 Task: Search one way flight ticket for 5 adults, 2 children, 1 infant in seat and 1 infant on lap in economy from Binghamton: Greater Binghamton Airport (edwin A. Link Field) to Rockford: Chicago Rockford International Airport(was Northwest Chicagoland Regional Airport At Rockford) on 5-1-2023. Choice of flights is Alaska. Number of bags: 1 carry on bag. Price is upto 78000. Outbound departure time preference is 7:30.
Action: Mouse moved to (201, 213)
Screenshot: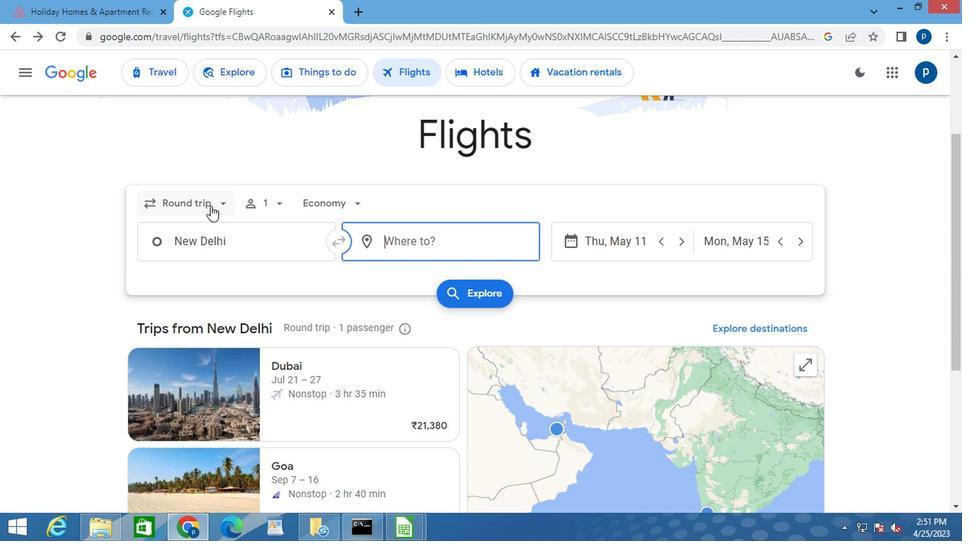 
Action: Mouse pressed left at (201, 213)
Screenshot: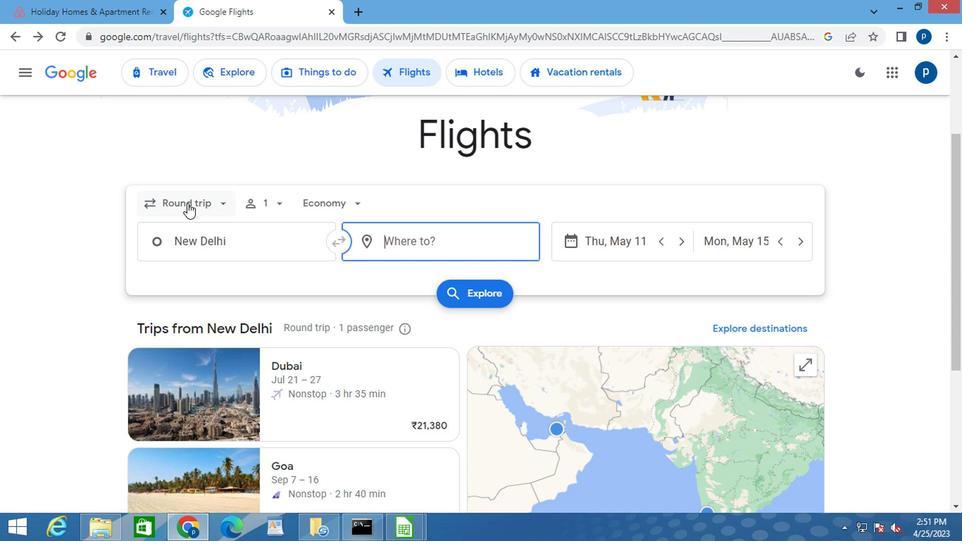 
Action: Mouse moved to (206, 257)
Screenshot: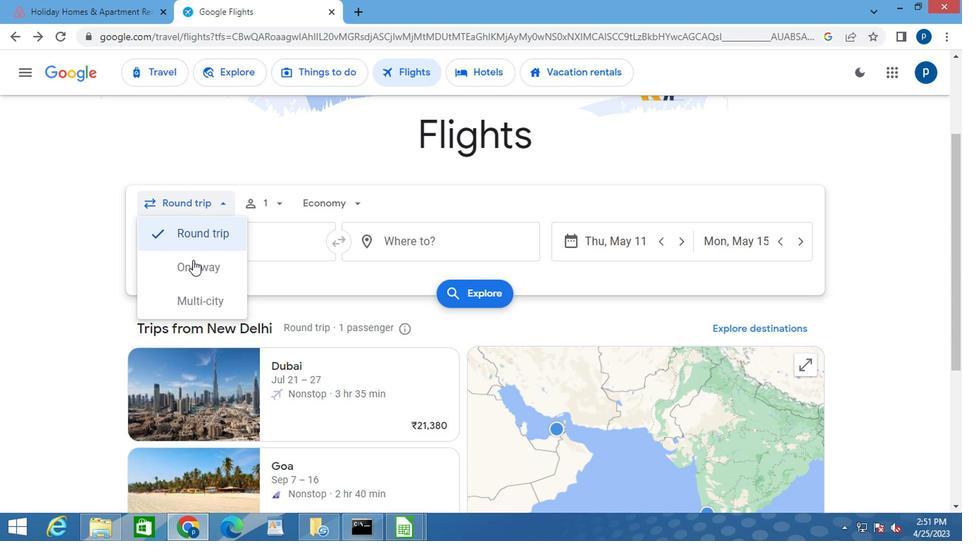 
Action: Mouse pressed left at (206, 257)
Screenshot: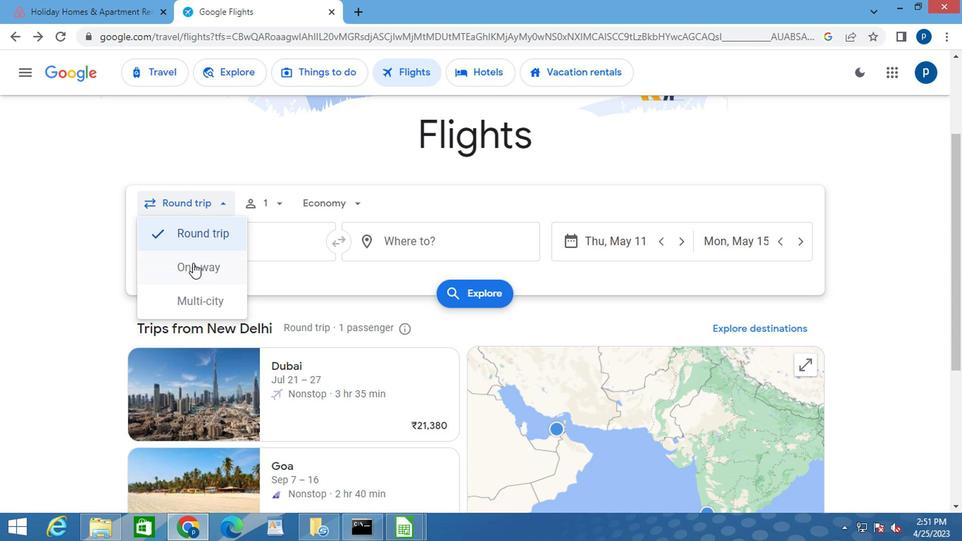 
Action: Mouse moved to (255, 215)
Screenshot: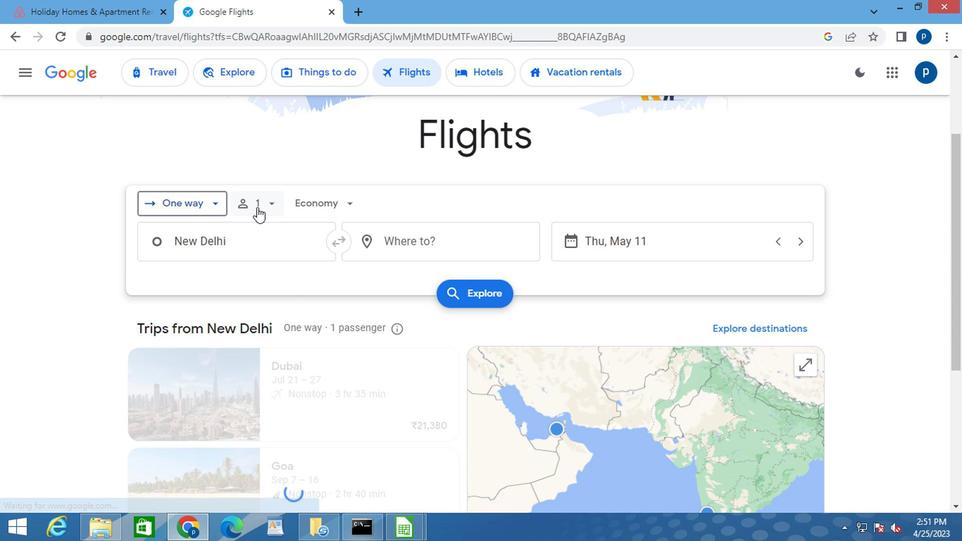 
Action: Mouse pressed left at (255, 215)
Screenshot: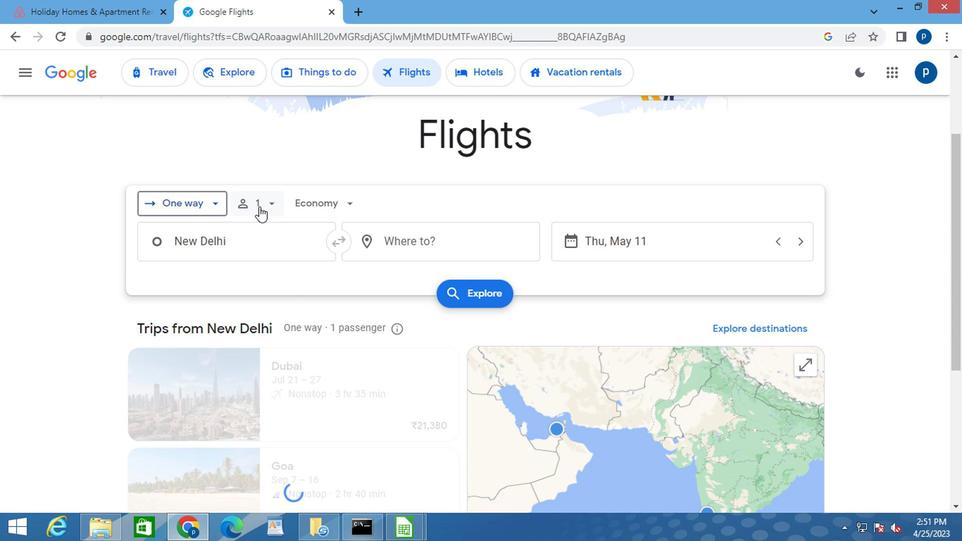 
Action: Mouse moved to (339, 242)
Screenshot: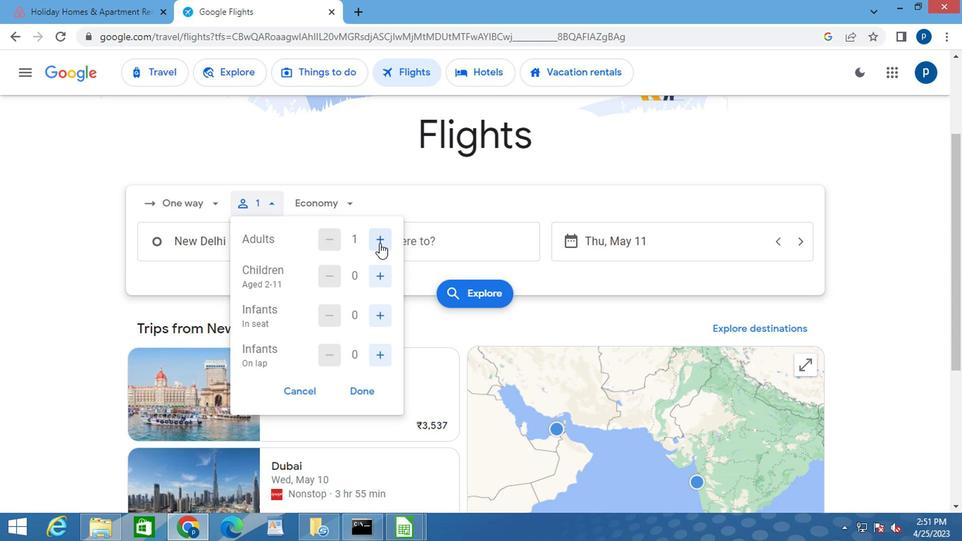 
Action: Mouse pressed left at (339, 242)
Screenshot: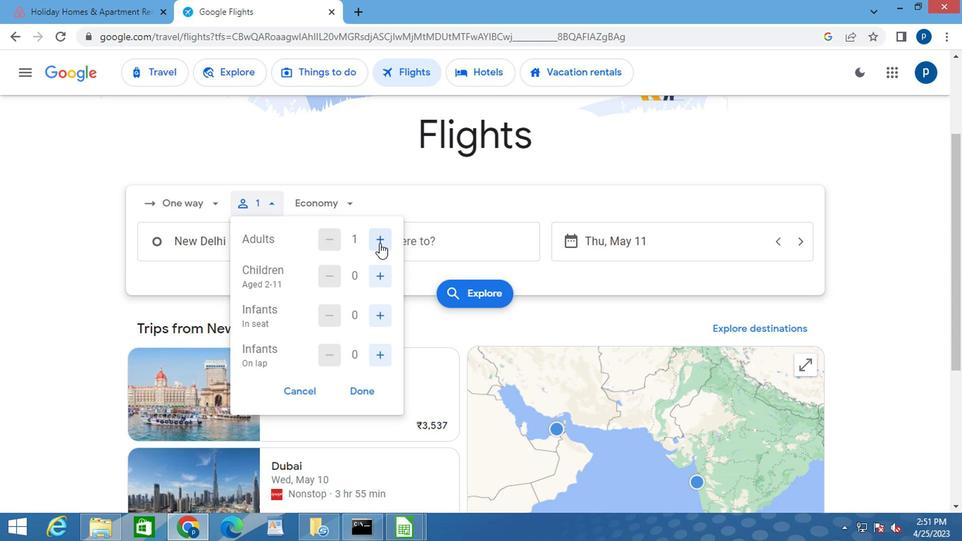 
Action: Mouse moved to (339, 242)
Screenshot: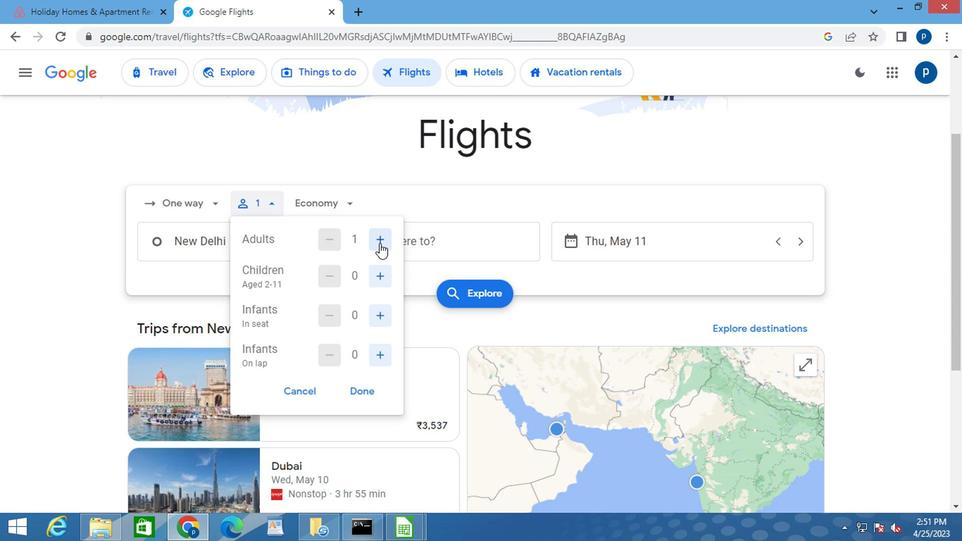 
Action: Mouse pressed left at (339, 242)
Screenshot: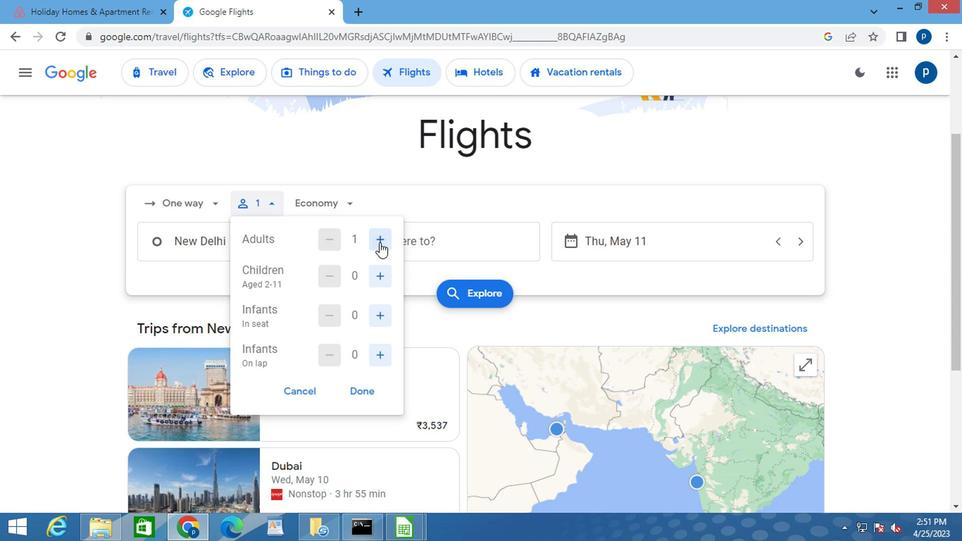 
Action: Mouse pressed left at (339, 242)
Screenshot: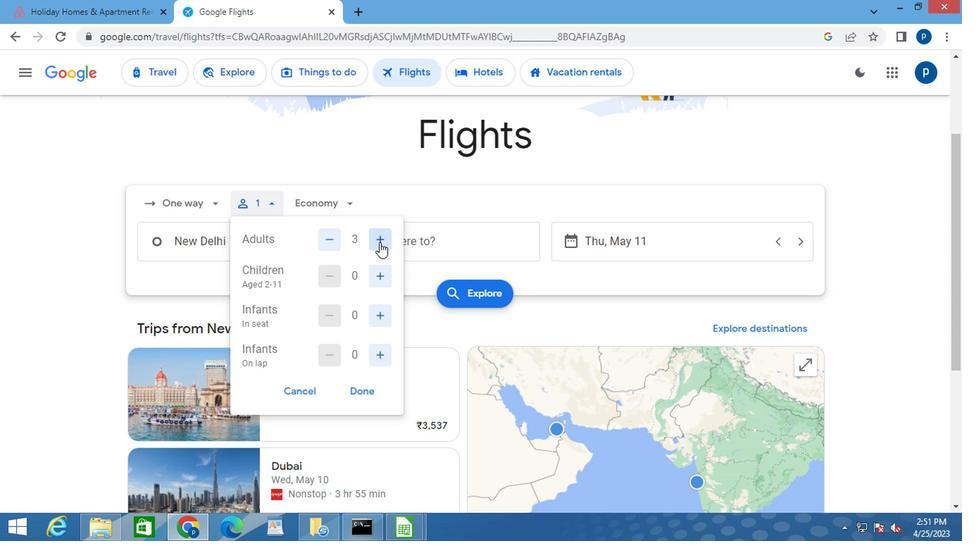 
Action: Mouse pressed left at (339, 242)
Screenshot: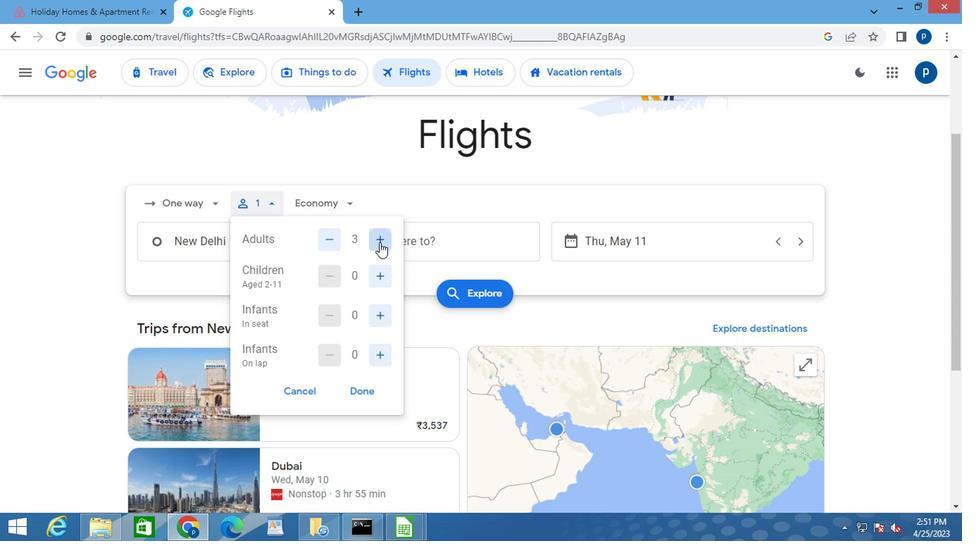 
Action: Mouse moved to (342, 263)
Screenshot: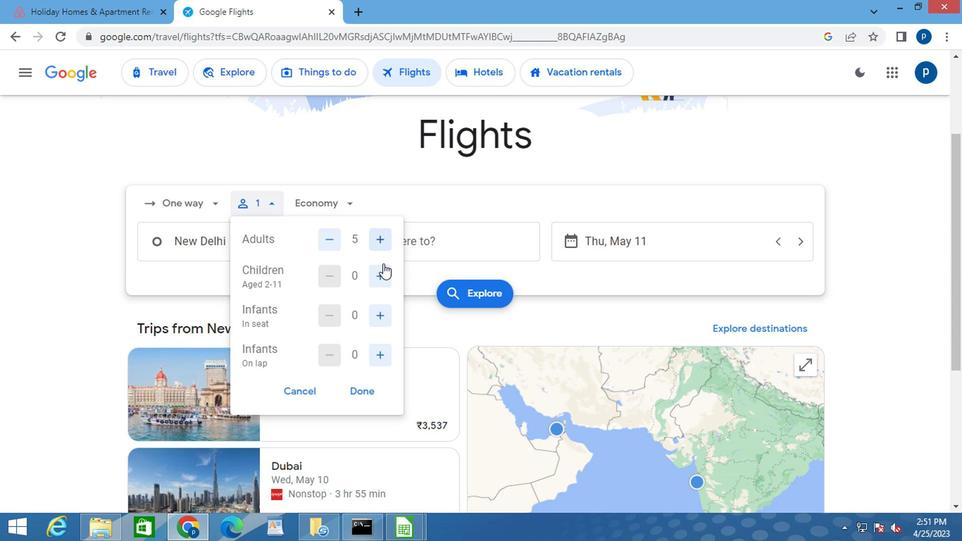 
Action: Mouse pressed left at (342, 263)
Screenshot: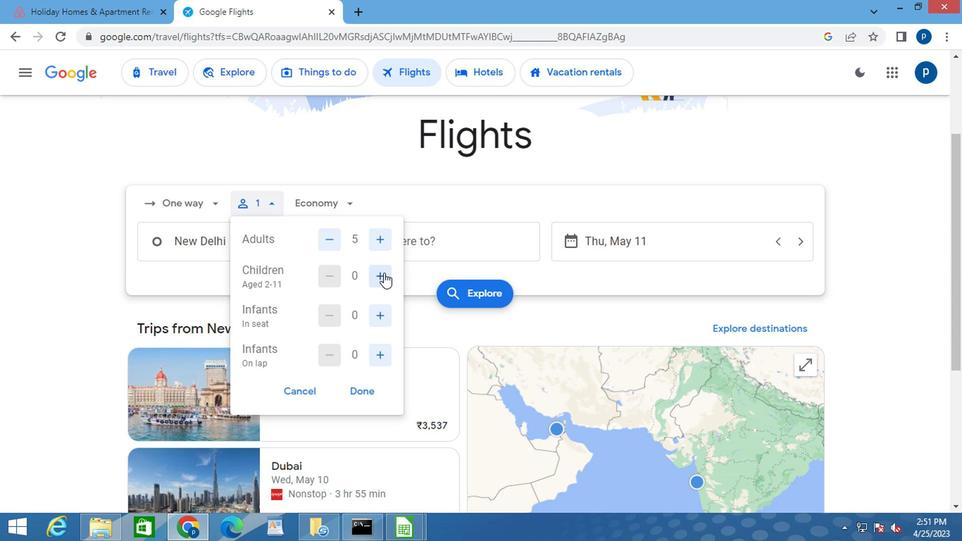 
Action: Mouse pressed left at (342, 263)
Screenshot: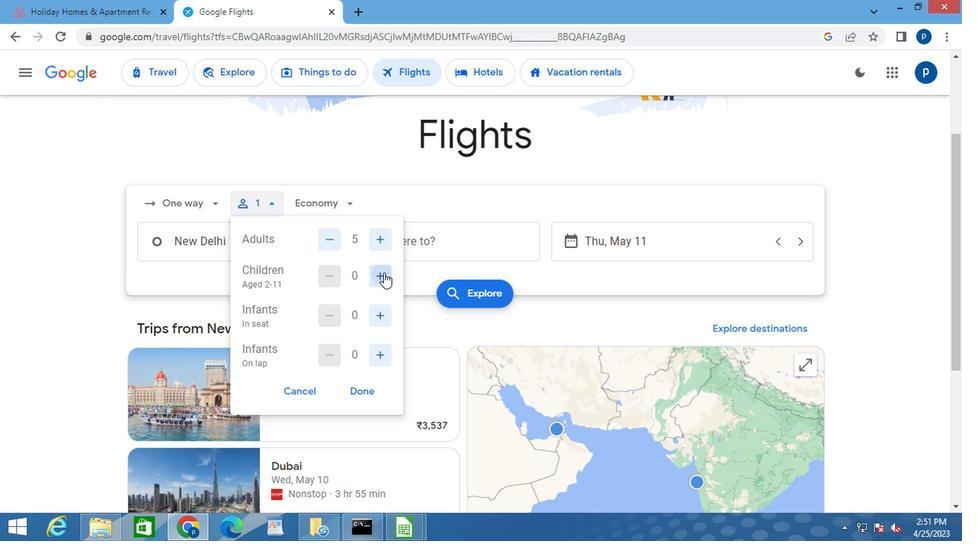 
Action: Mouse moved to (338, 289)
Screenshot: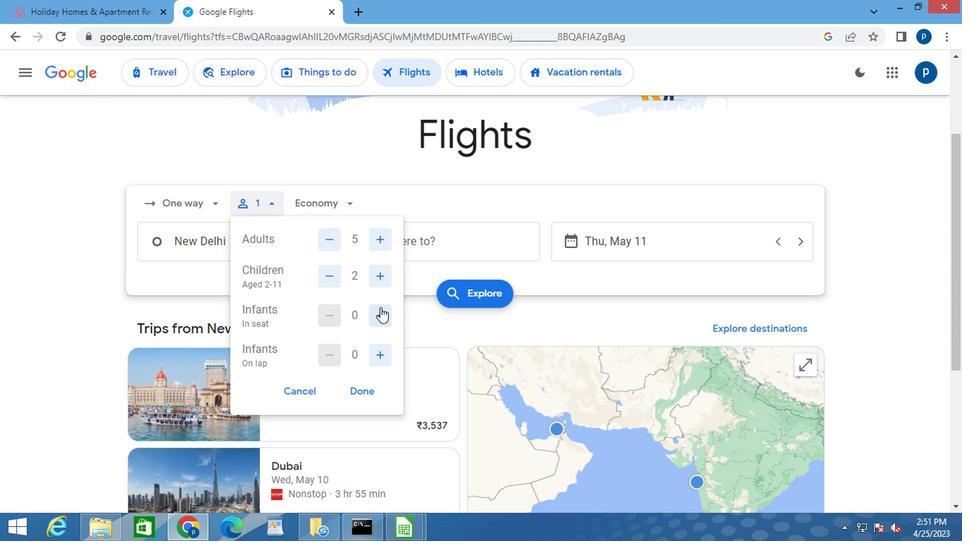 
Action: Mouse pressed left at (338, 289)
Screenshot: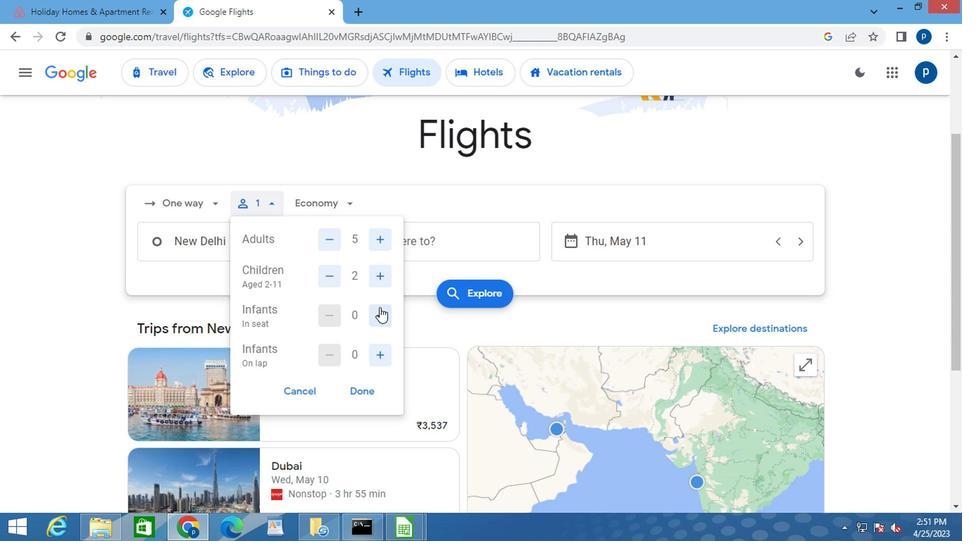 
Action: Mouse moved to (343, 319)
Screenshot: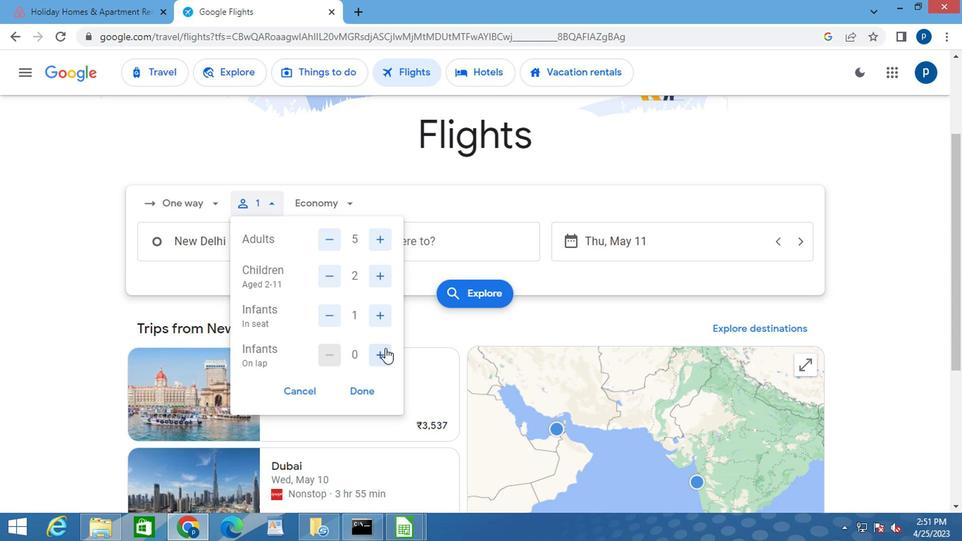 
Action: Mouse pressed left at (343, 319)
Screenshot: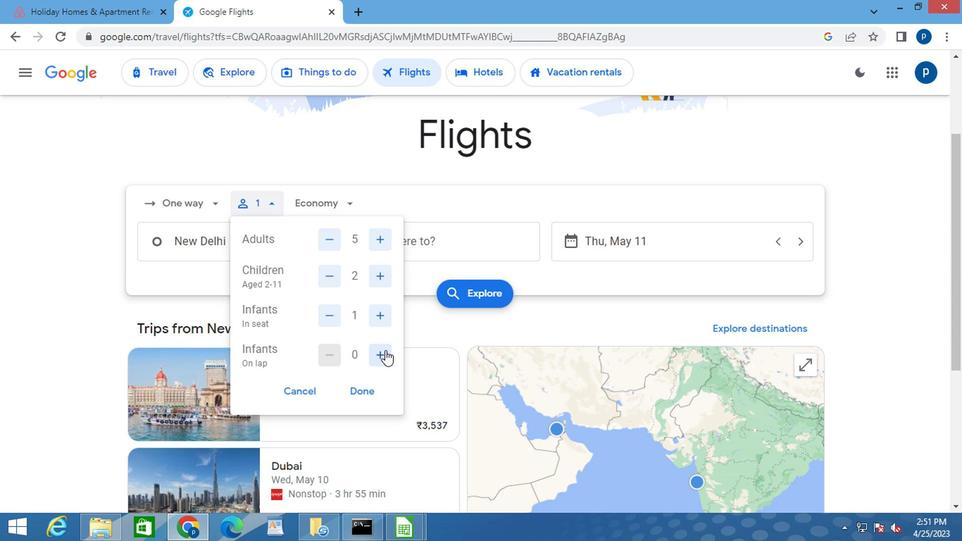 
Action: Mouse moved to (328, 349)
Screenshot: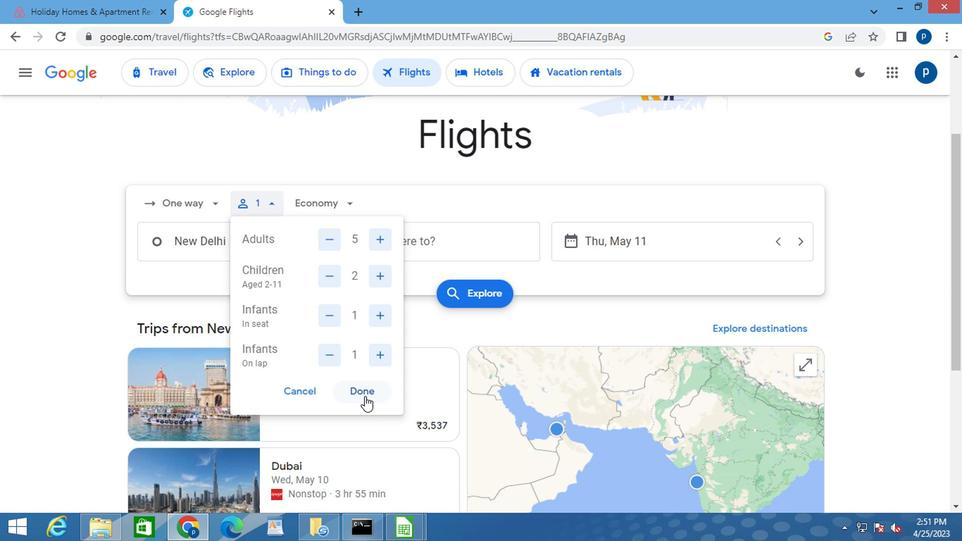 
Action: Mouse pressed left at (328, 349)
Screenshot: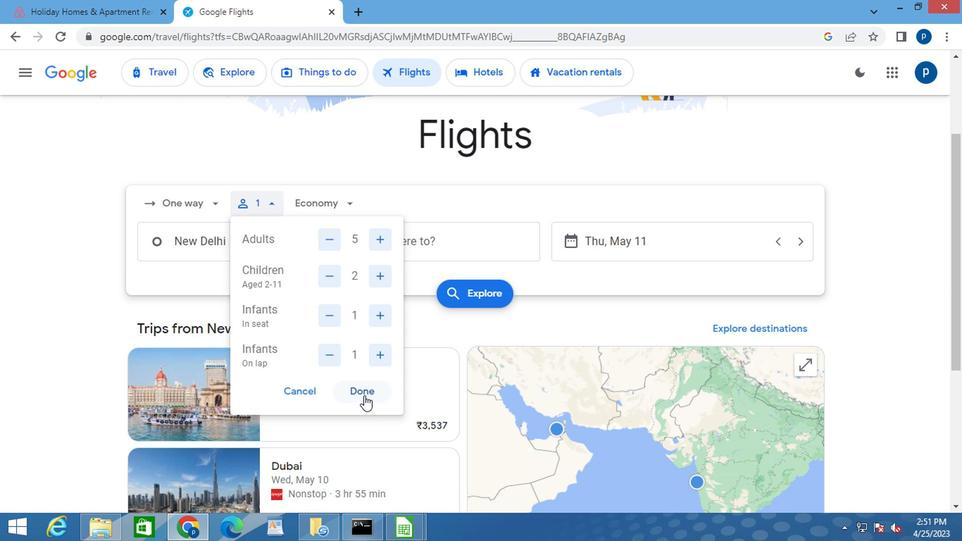 
Action: Mouse moved to (304, 214)
Screenshot: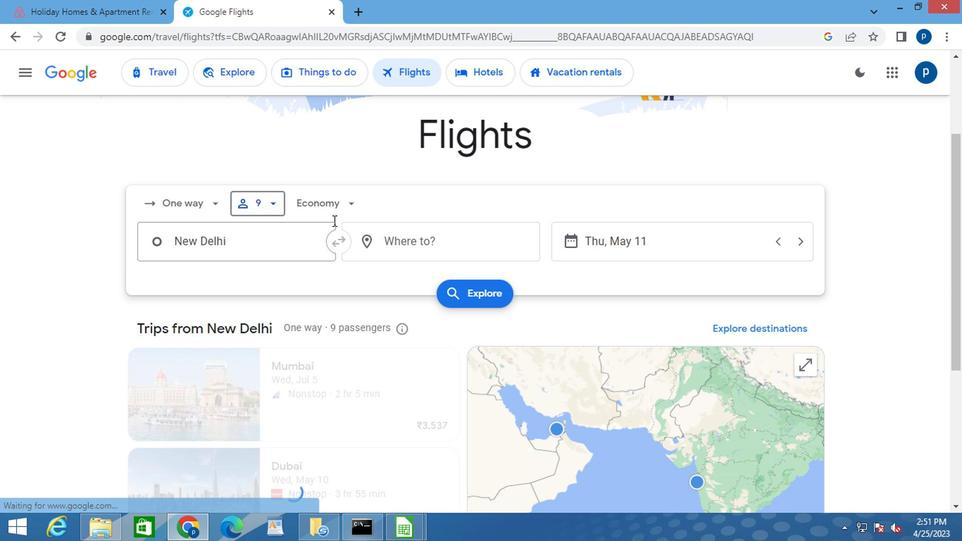 
Action: Mouse pressed left at (304, 214)
Screenshot: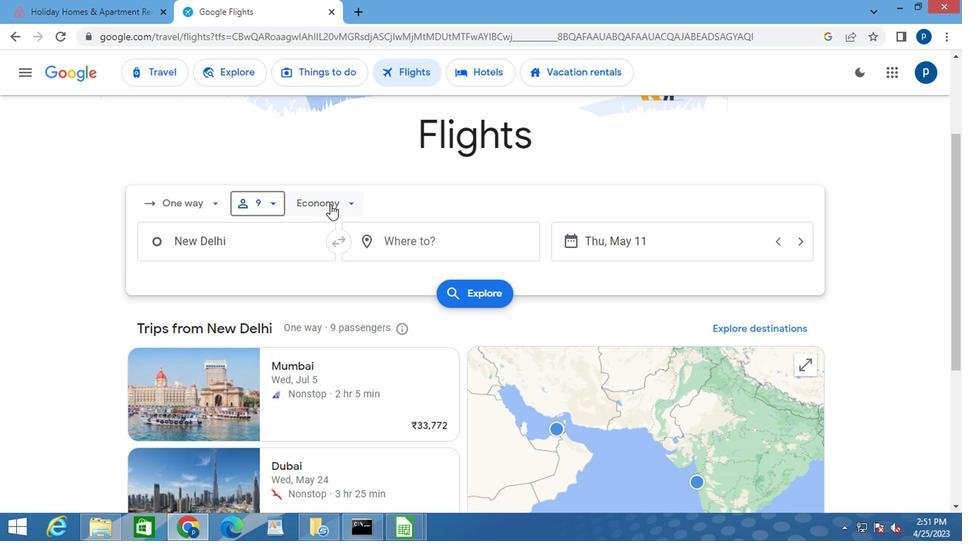 
Action: Mouse moved to (313, 236)
Screenshot: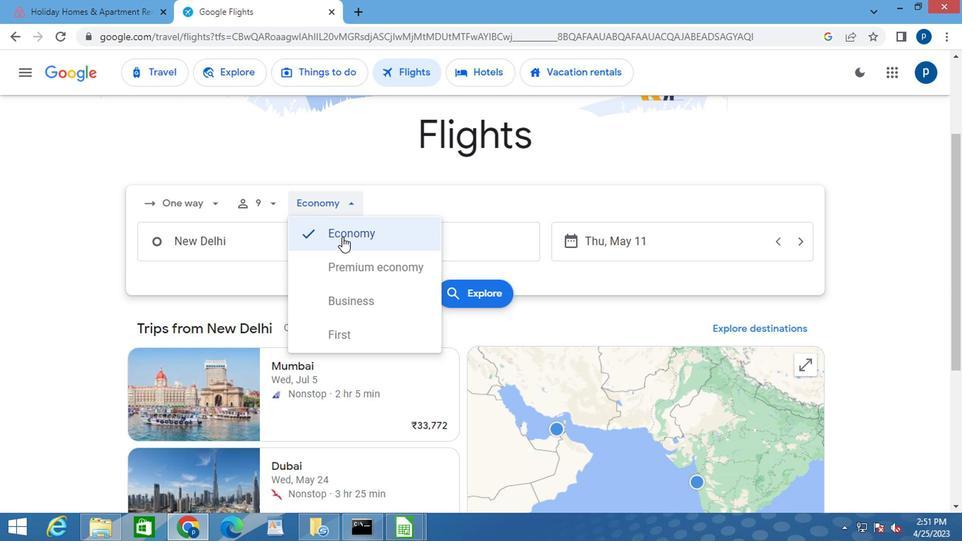 
Action: Mouse pressed left at (313, 236)
Screenshot: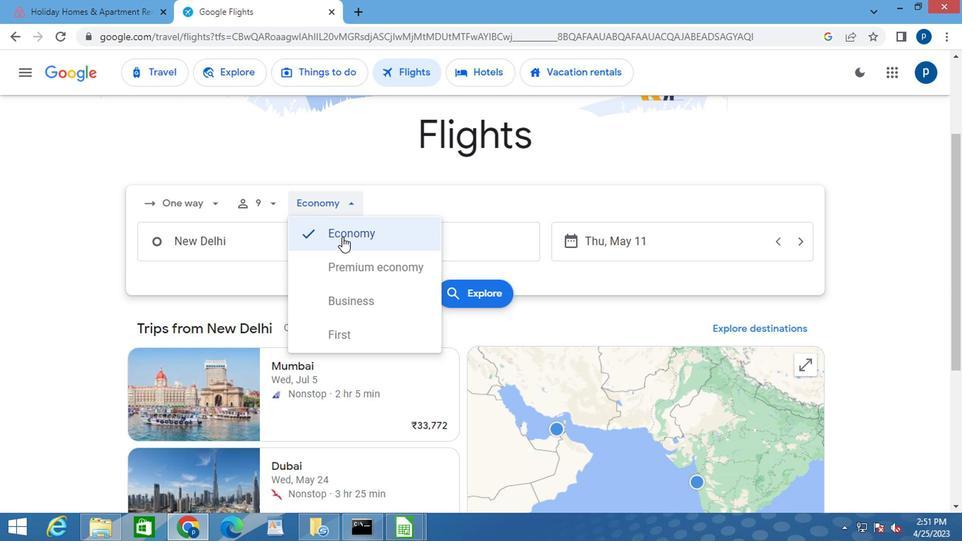 
Action: Mouse moved to (226, 245)
Screenshot: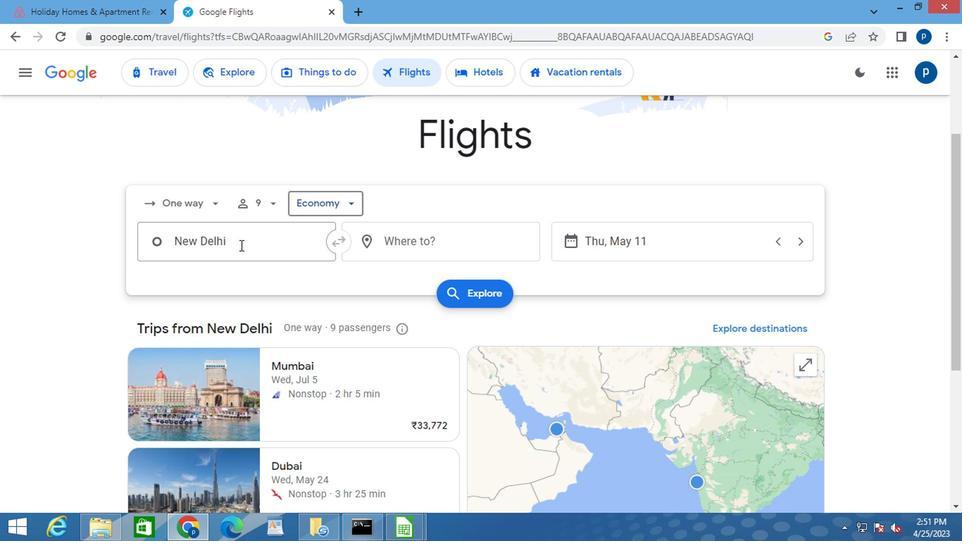 
Action: Mouse pressed left at (226, 245)
Screenshot: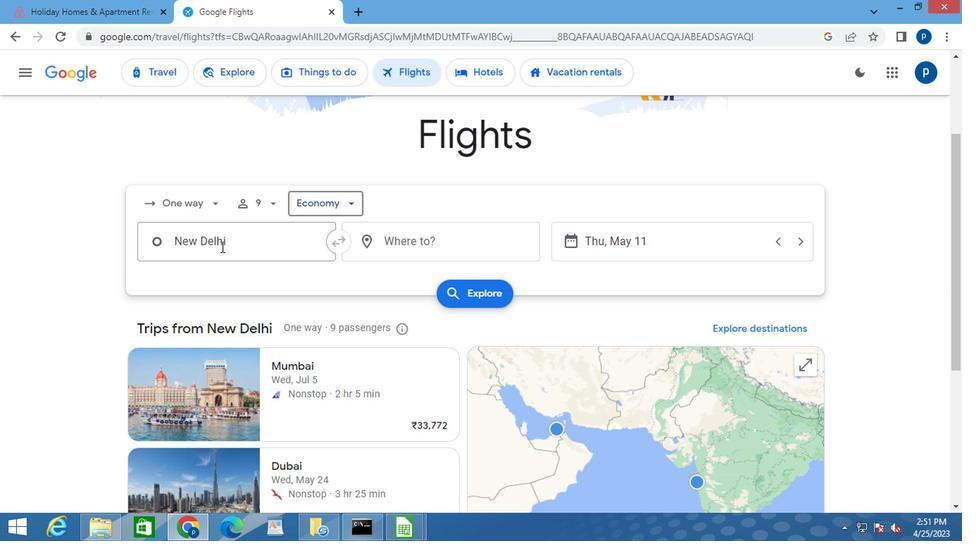 
Action: Mouse pressed left at (226, 245)
Screenshot: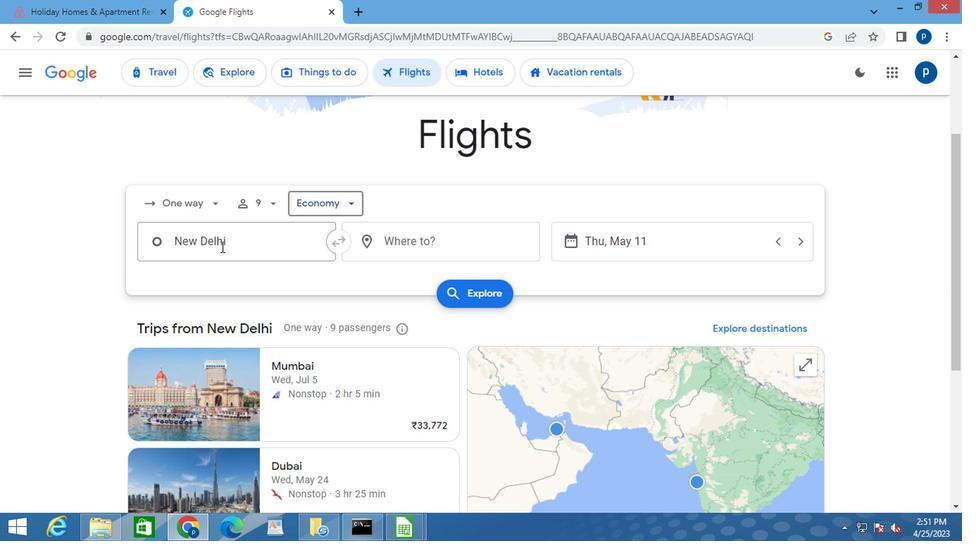 
Action: Key pressed <Key.delete>g<Key.caps_lock>reater<Key.space><Key.caps_lock>b<Key.caps_lock>ingh
Screenshot: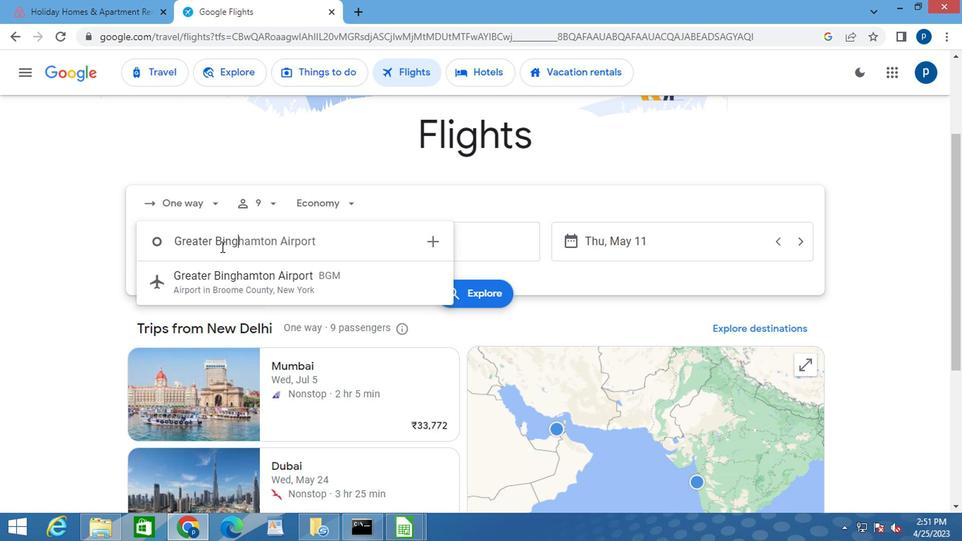
Action: Mouse moved to (277, 265)
Screenshot: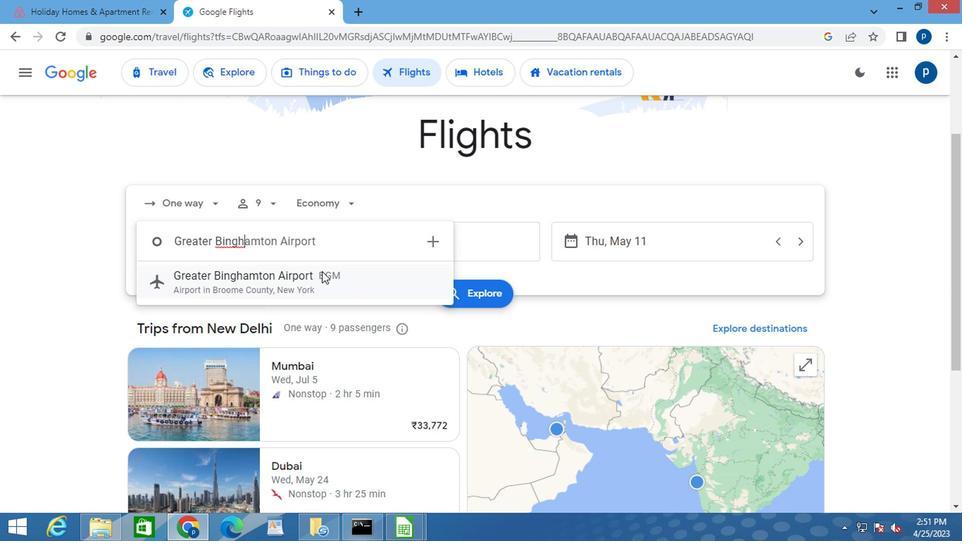 
Action: Mouse pressed left at (277, 265)
Screenshot: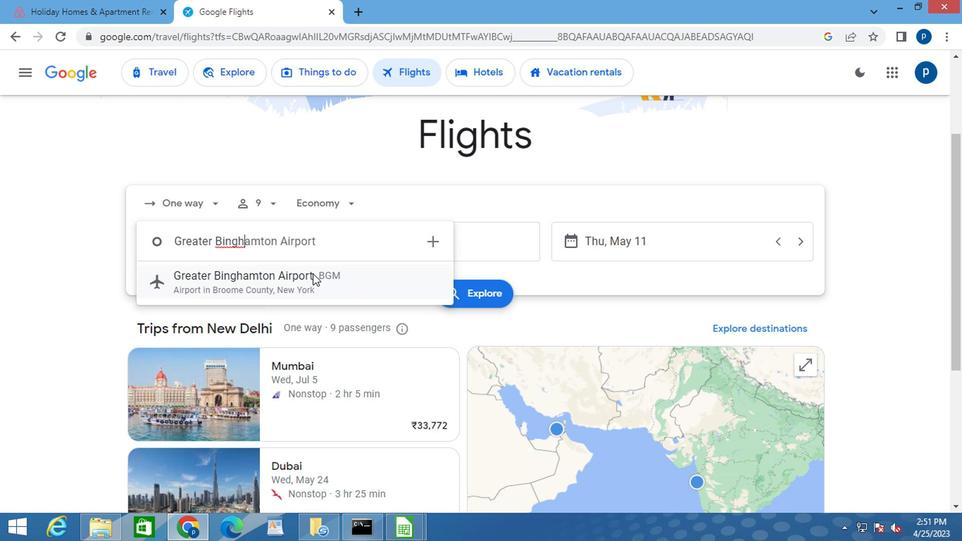 
Action: Mouse moved to (371, 243)
Screenshot: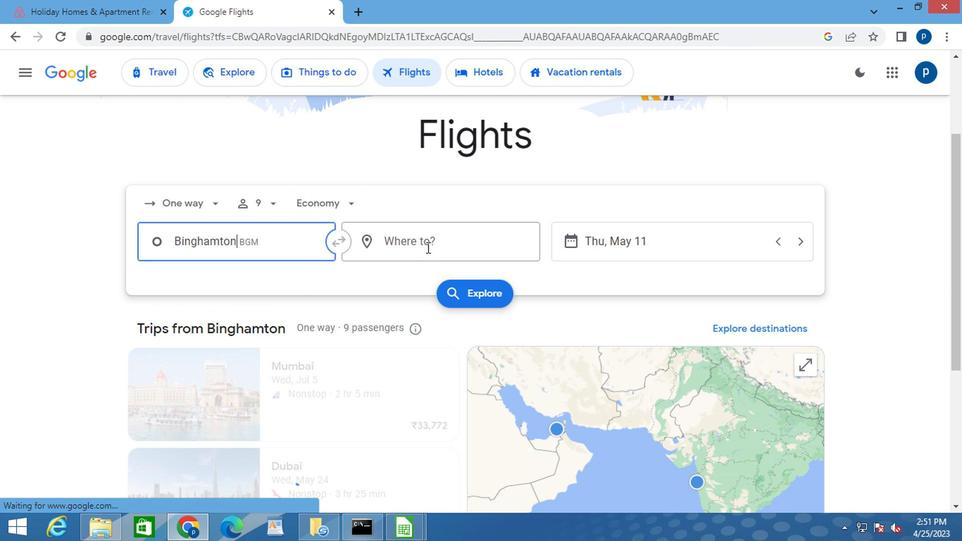
Action: Mouse pressed left at (371, 243)
Screenshot: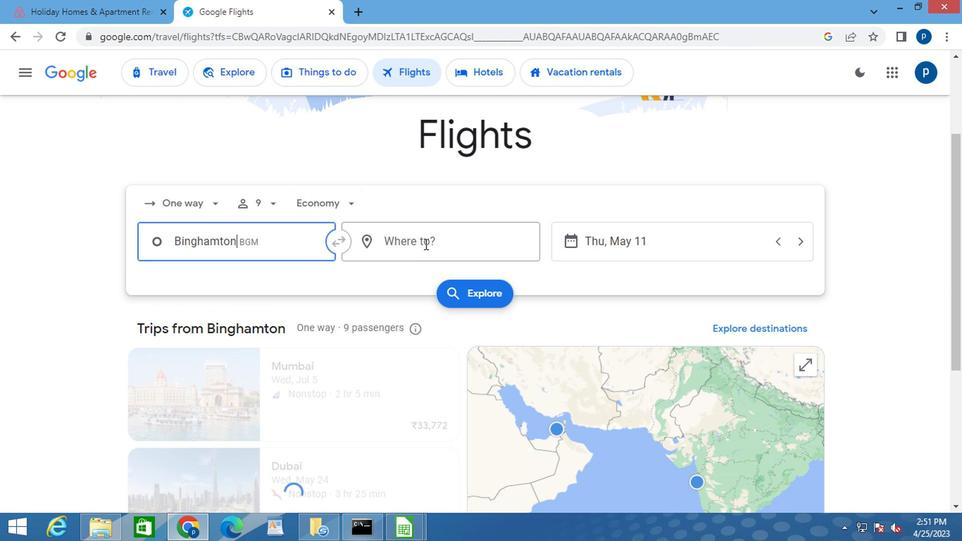
Action: Key pressed <Key.caps_lock>c<Key.caps_lock>hicago
Screenshot: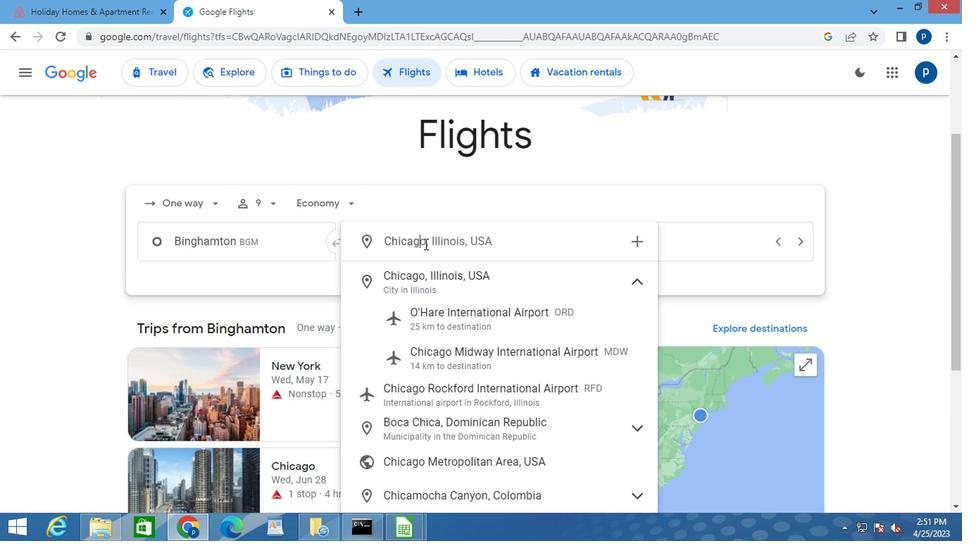 
Action: Mouse moved to (388, 349)
Screenshot: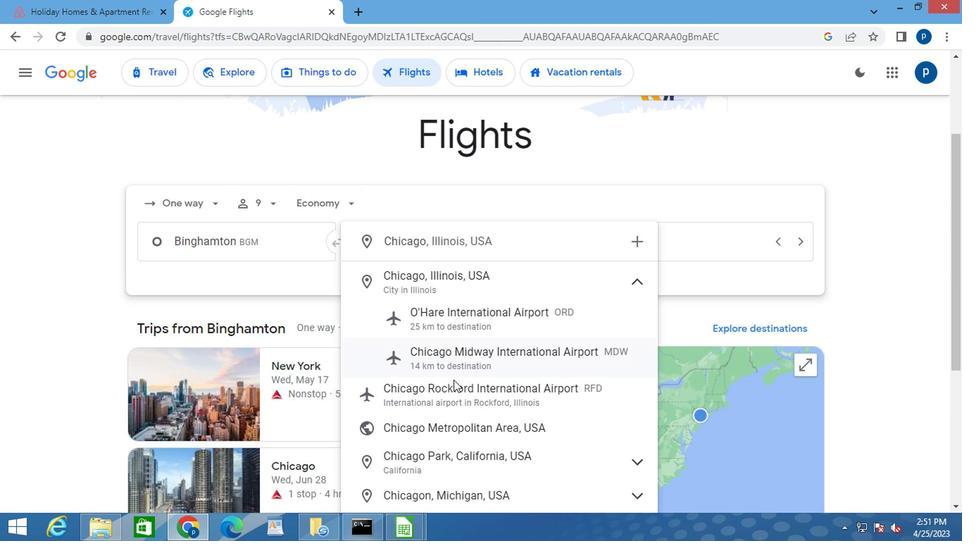 
Action: Mouse pressed left at (388, 349)
Screenshot: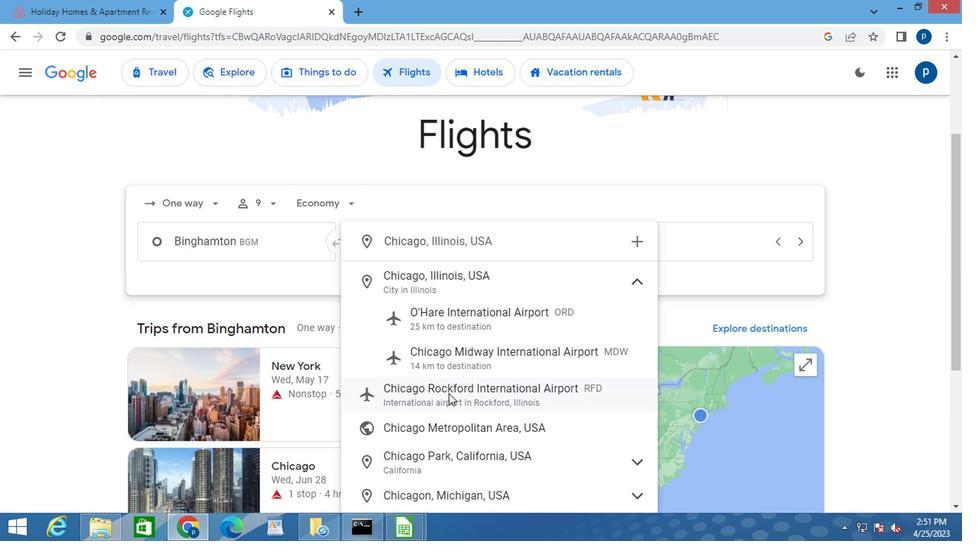 
Action: Mouse moved to (474, 243)
Screenshot: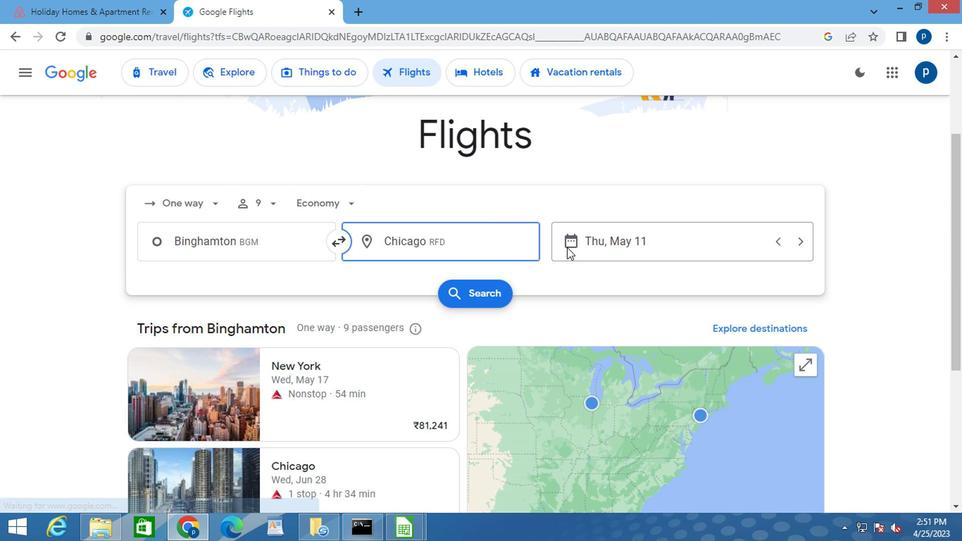 
Action: Mouse pressed left at (474, 243)
Screenshot: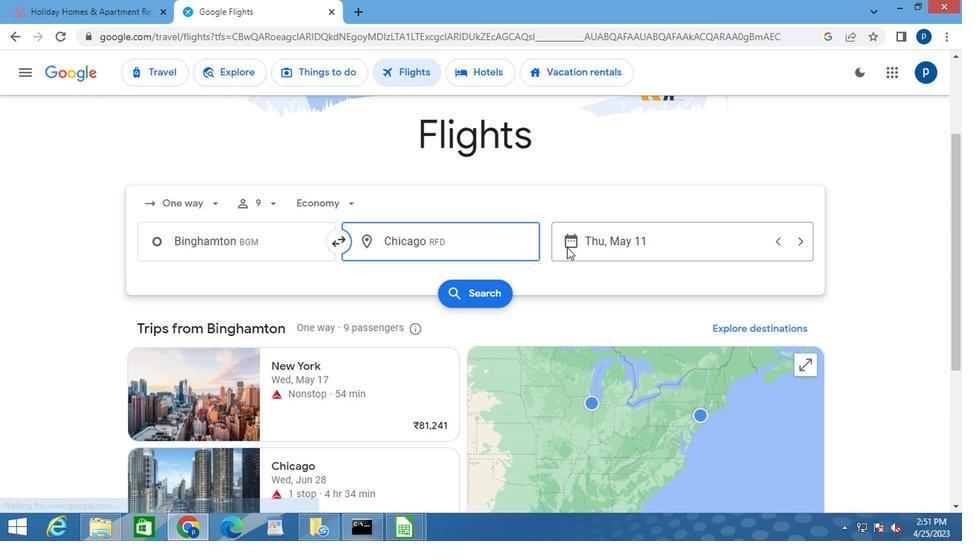 
Action: Mouse moved to (504, 250)
Screenshot: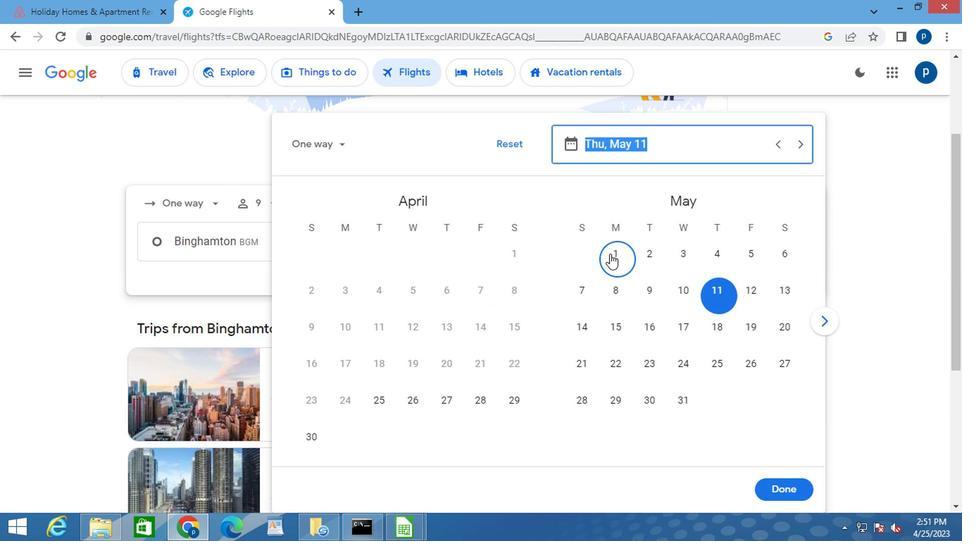 
Action: Mouse pressed left at (504, 250)
Screenshot: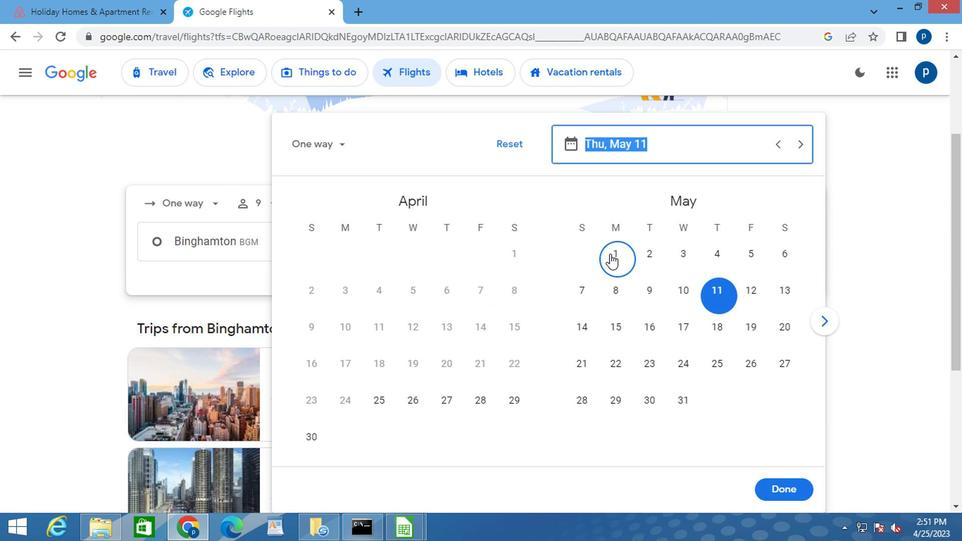 
Action: Mouse moved to (615, 409)
Screenshot: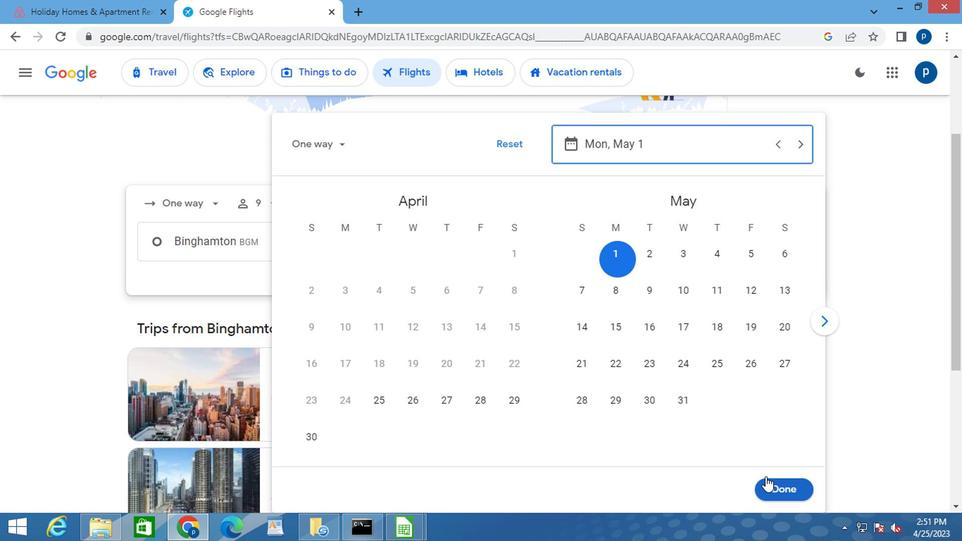 
Action: Mouse pressed left at (615, 409)
Screenshot: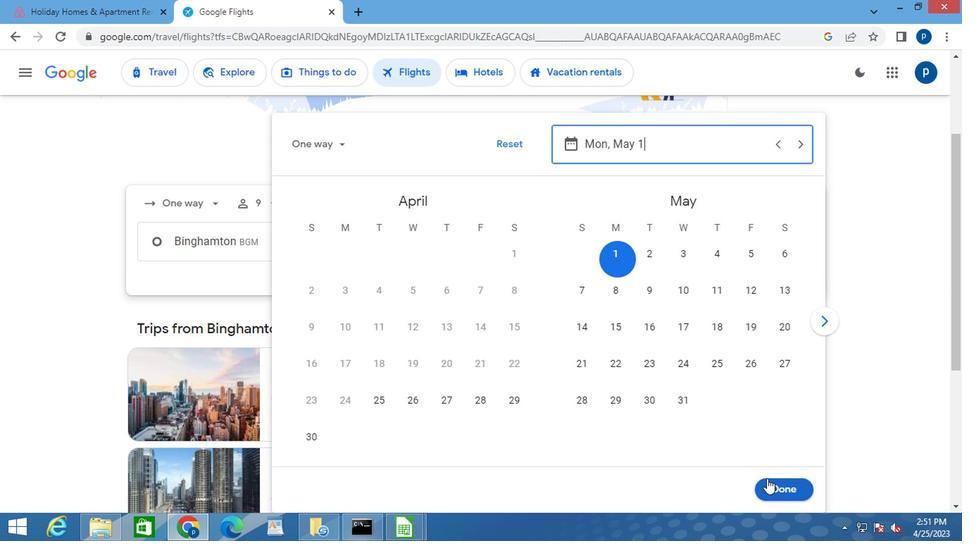 
Action: Mouse moved to (406, 279)
Screenshot: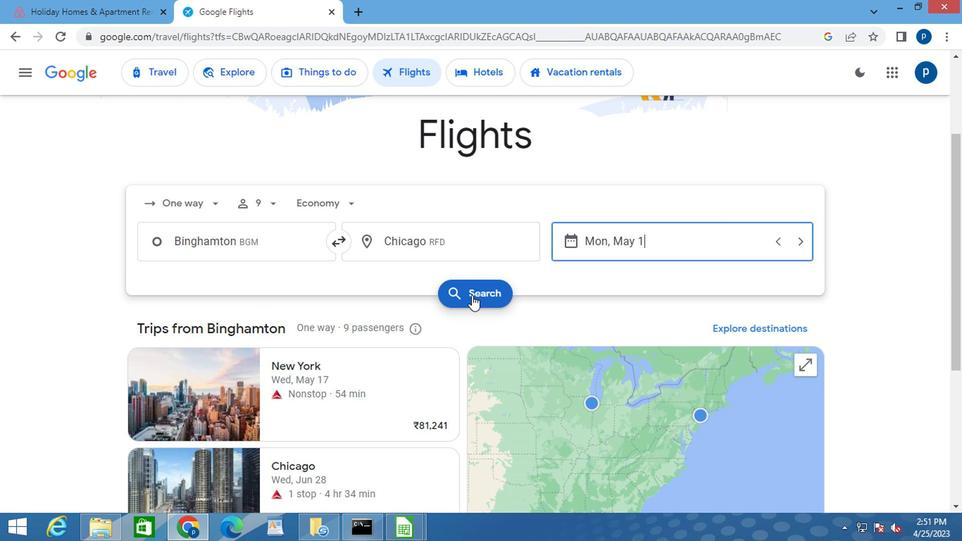
Action: Mouse pressed left at (406, 279)
Screenshot: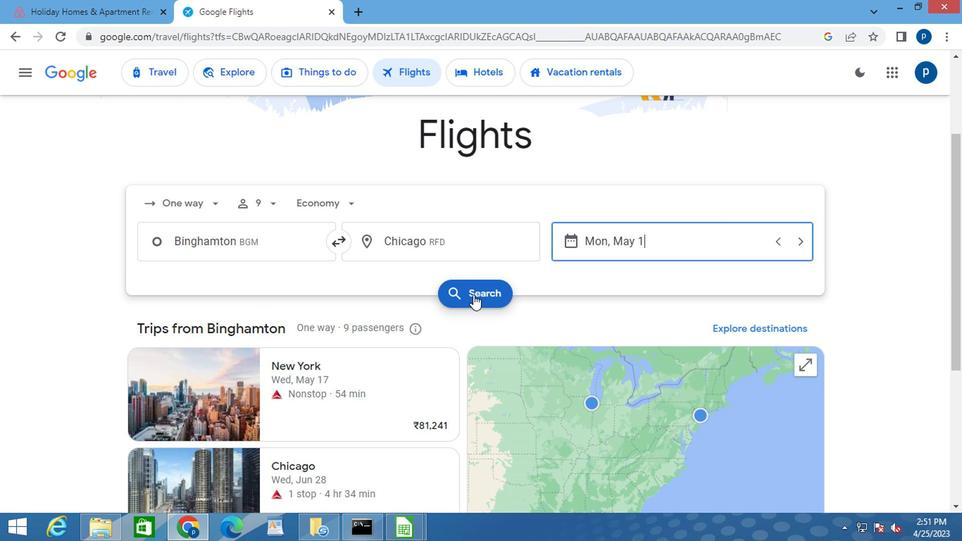
Action: Mouse moved to (169, 215)
Screenshot: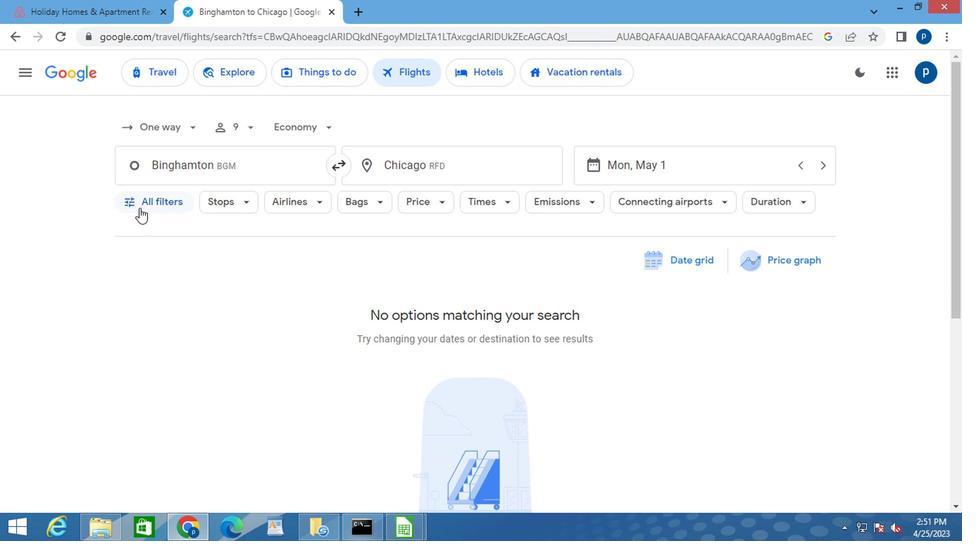 
Action: Mouse pressed left at (169, 215)
Screenshot: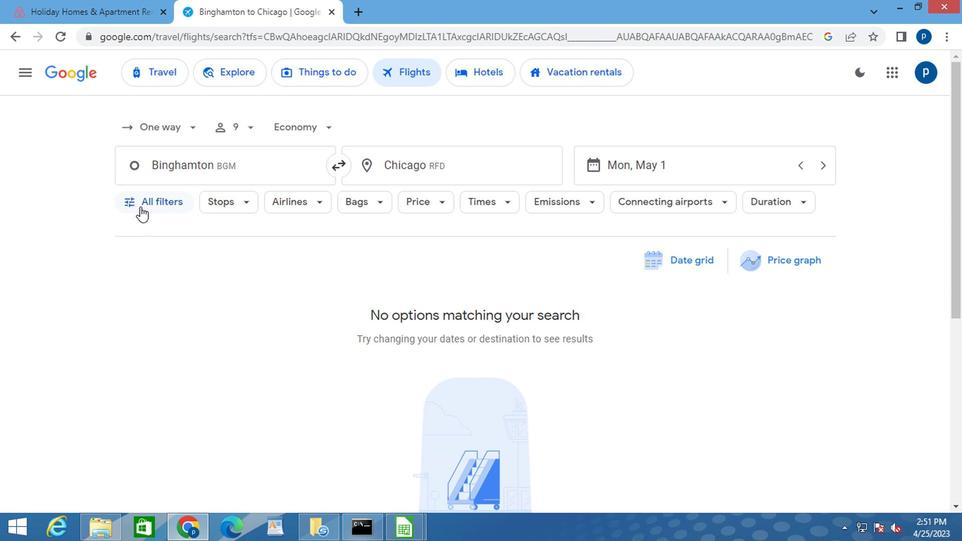
Action: Mouse moved to (215, 335)
Screenshot: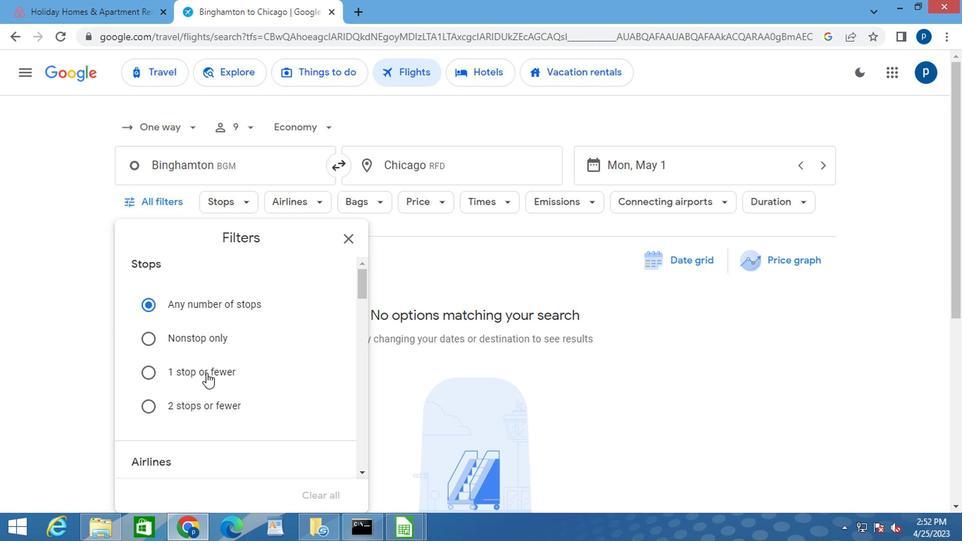 
Action: Mouse scrolled (215, 334) with delta (0, 0)
Screenshot: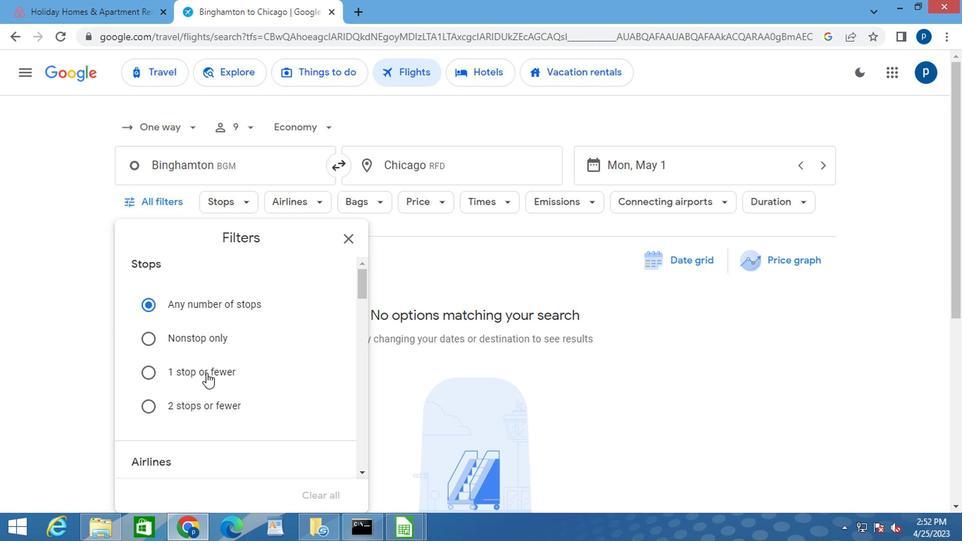 
Action: Mouse moved to (216, 334)
Screenshot: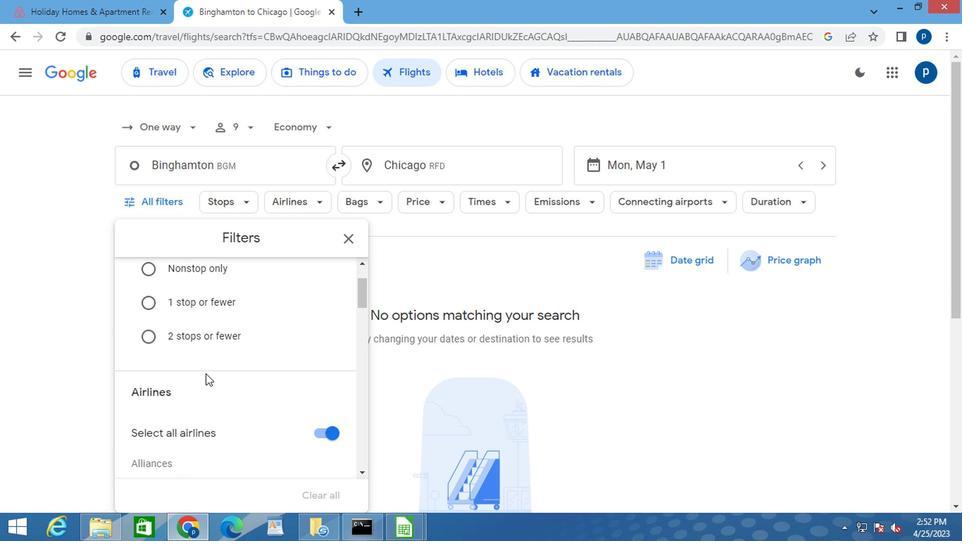 
Action: Mouse scrolled (216, 333) with delta (0, 0)
Screenshot: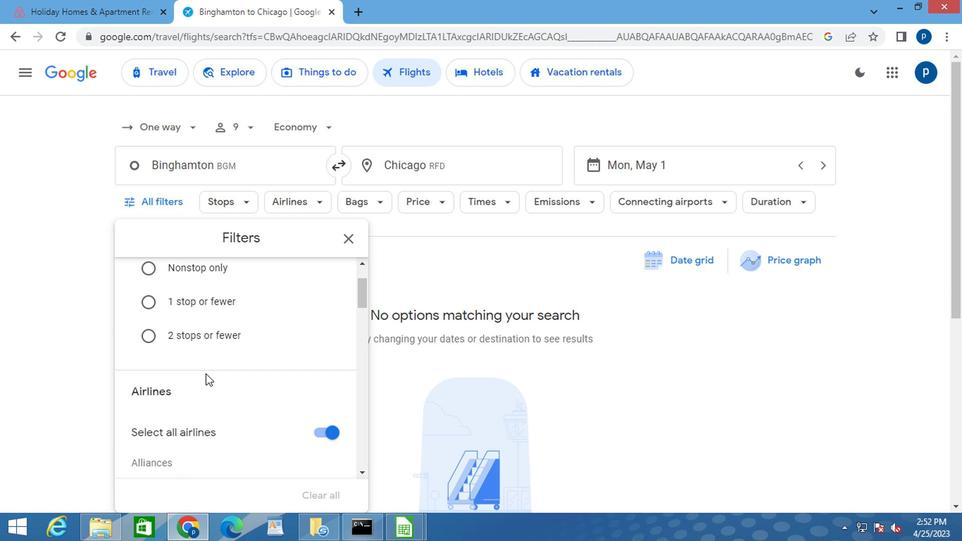 
Action: Mouse moved to (226, 331)
Screenshot: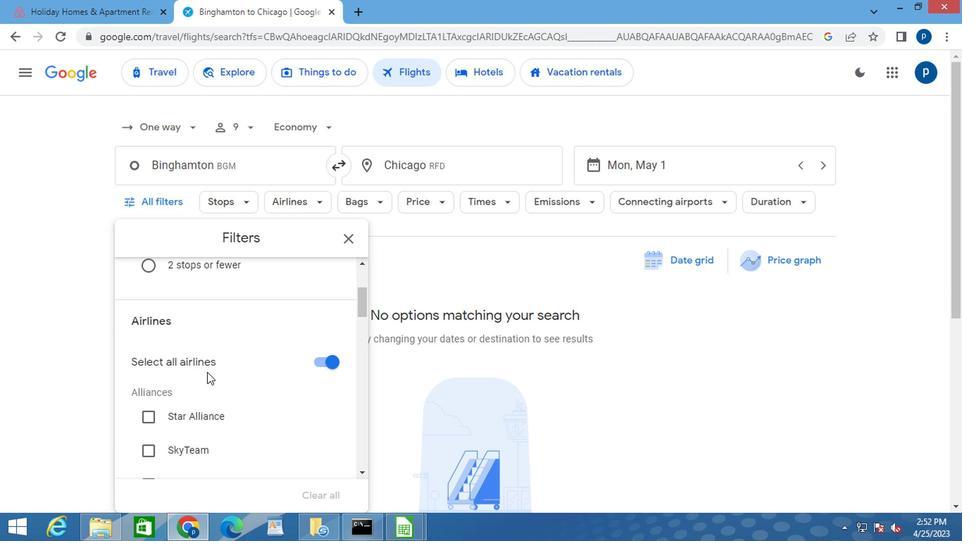 
Action: Mouse scrolled (226, 331) with delta (0, 0)
Screenshot: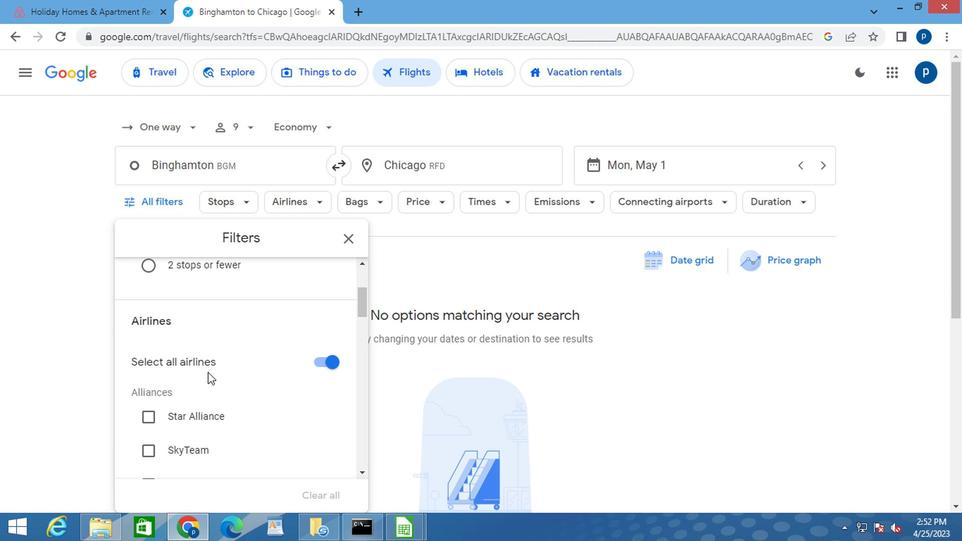 
Action: Mouse moved to (226, 331)
Screenshot: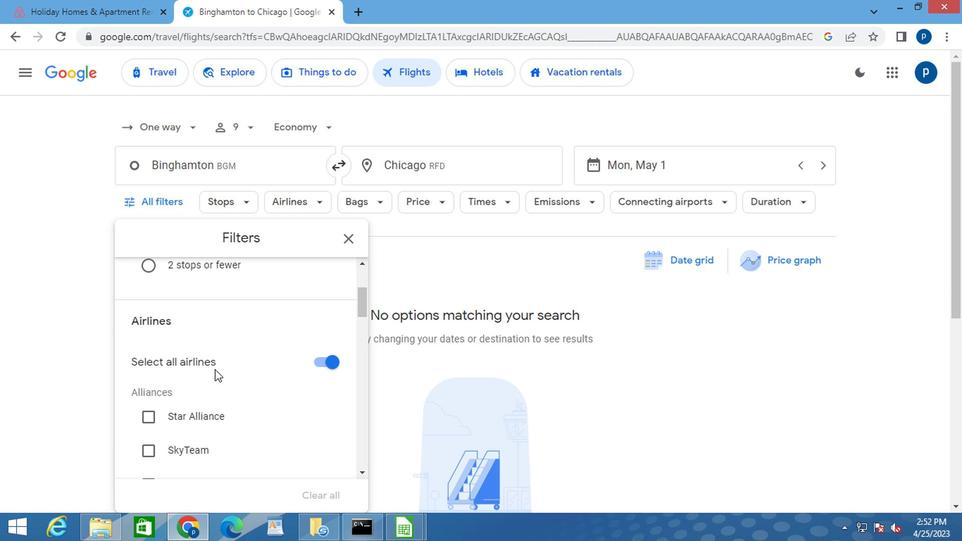 
Action: Mouse scrolled (226, 331) with delta (0, 0)
Screenshot: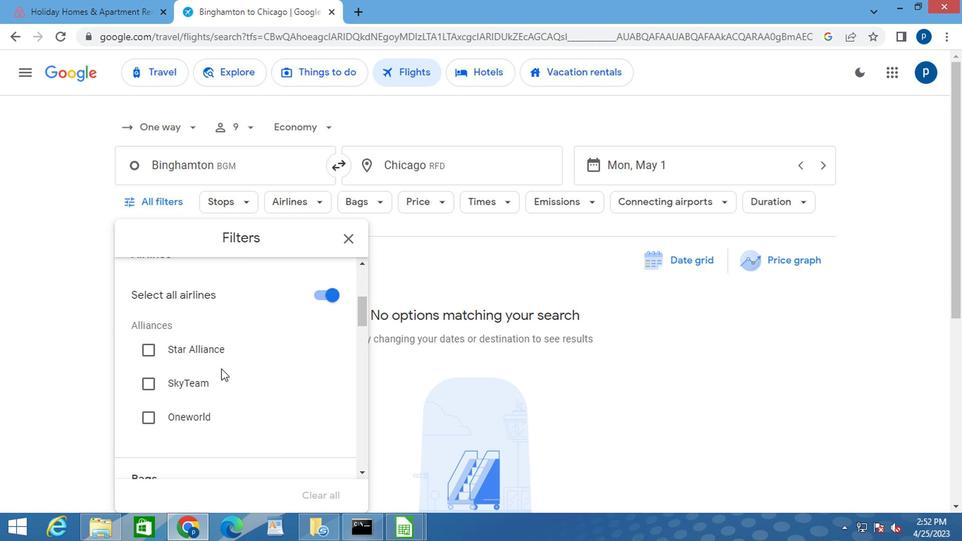 
Action: Mouse scrolled (226, 331) with delta (0, 0)
Screenshot: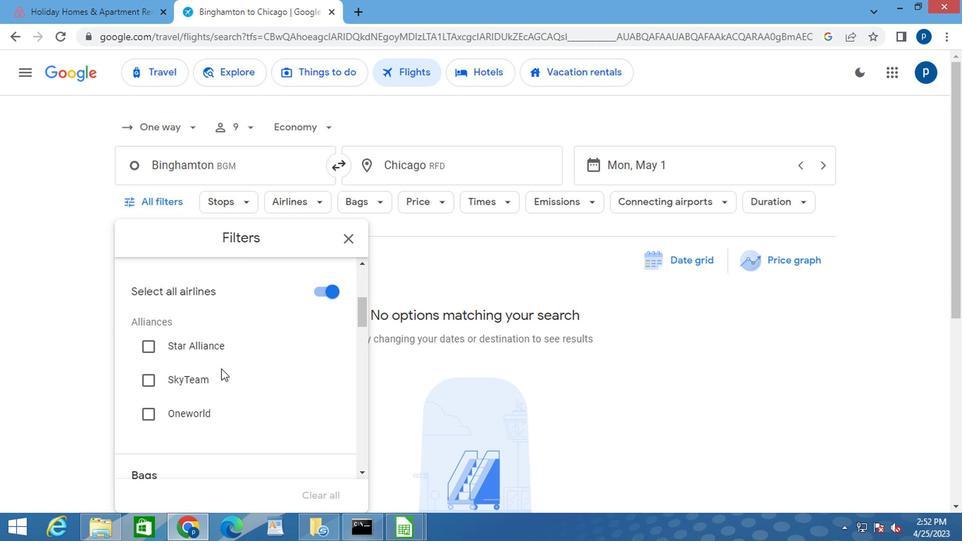 
Action: Mouse moved to (238, 326)
Screenshot: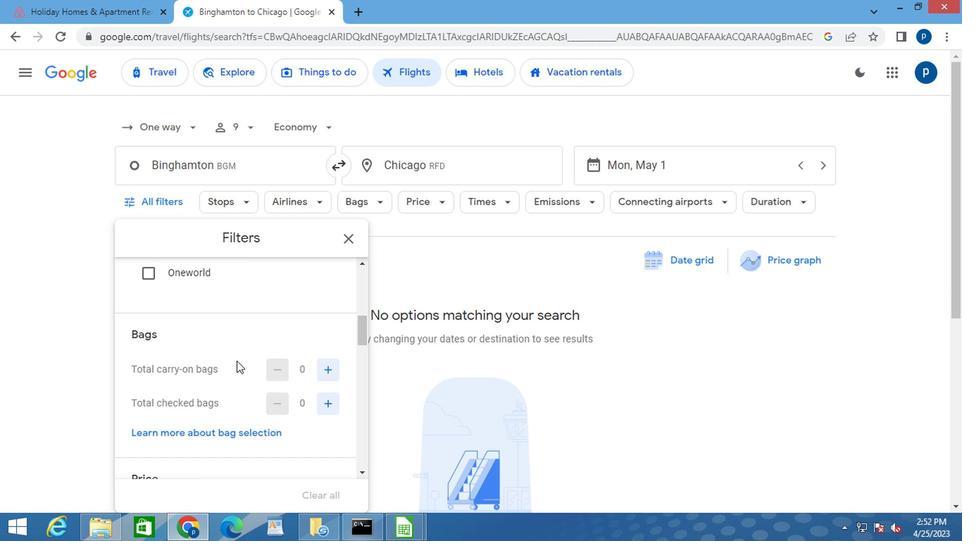 
Action: Mouse scrolled (238, 325) with delta (0, 0)
Screenshot: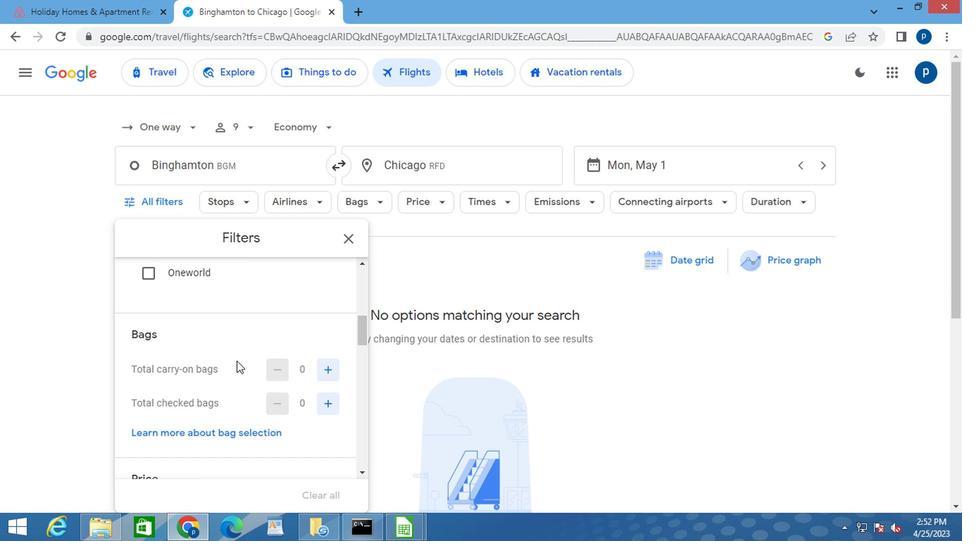 
Action: Mouse moved to (299, 280)
Screenshot: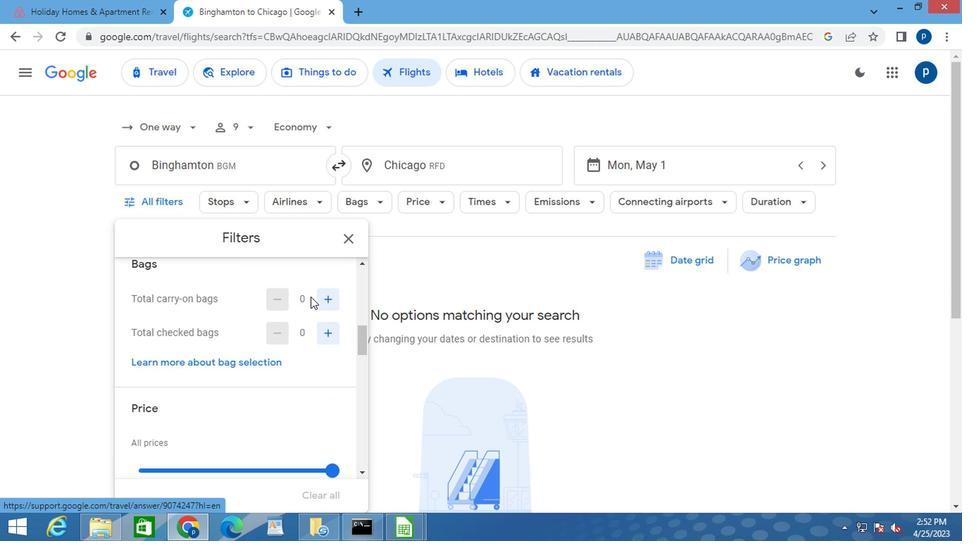 
Action: Mouse pressed left at (299, 280)
Screenshot: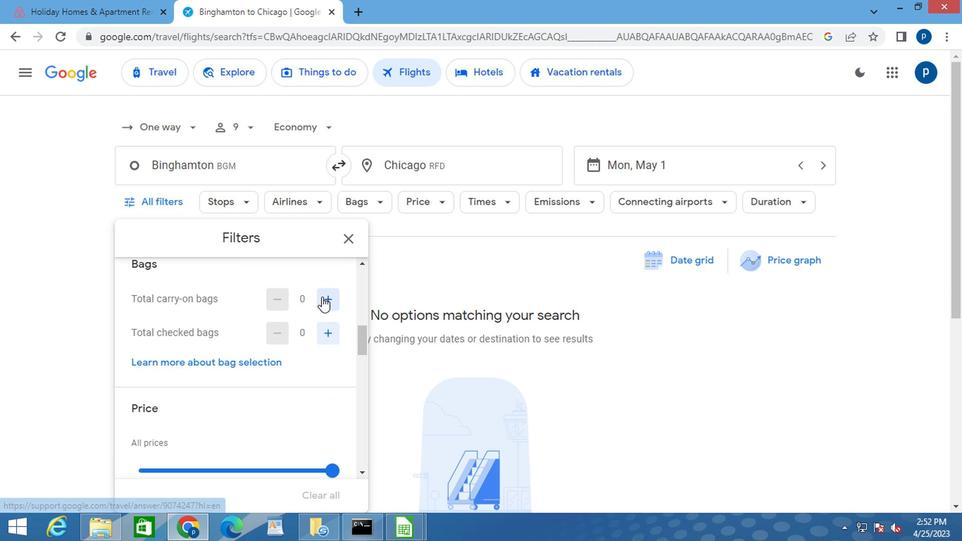 
Action: Mouse moved to (286, 302)
Screenshot: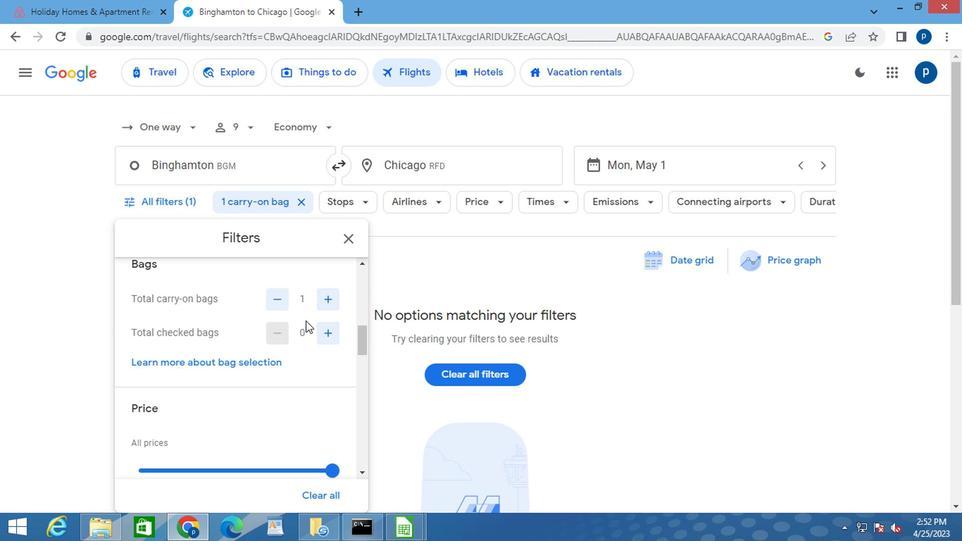 
Action: Mouse scrolled (286, 302) with delta (0, 0)
Screenshot: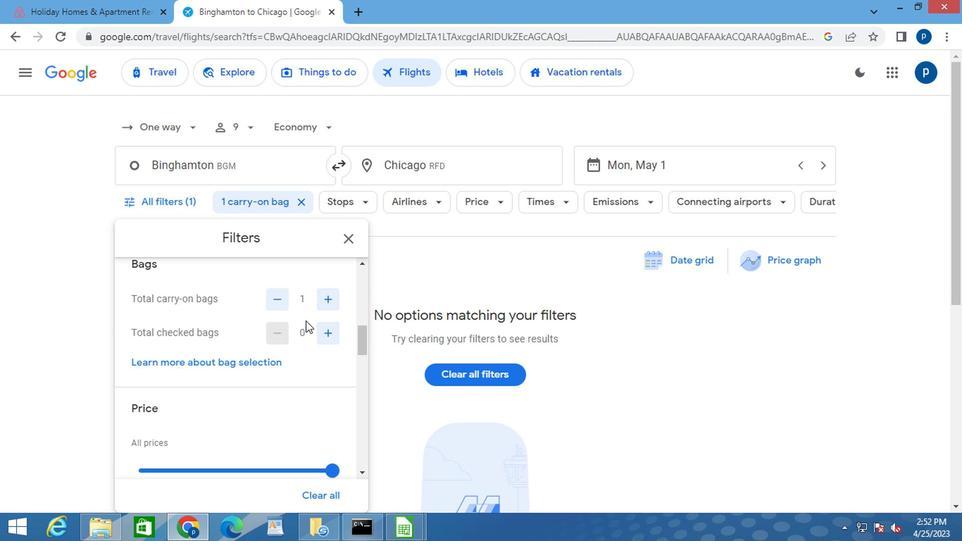 
Action: Mouse moved to (285, 304)
Screenshot: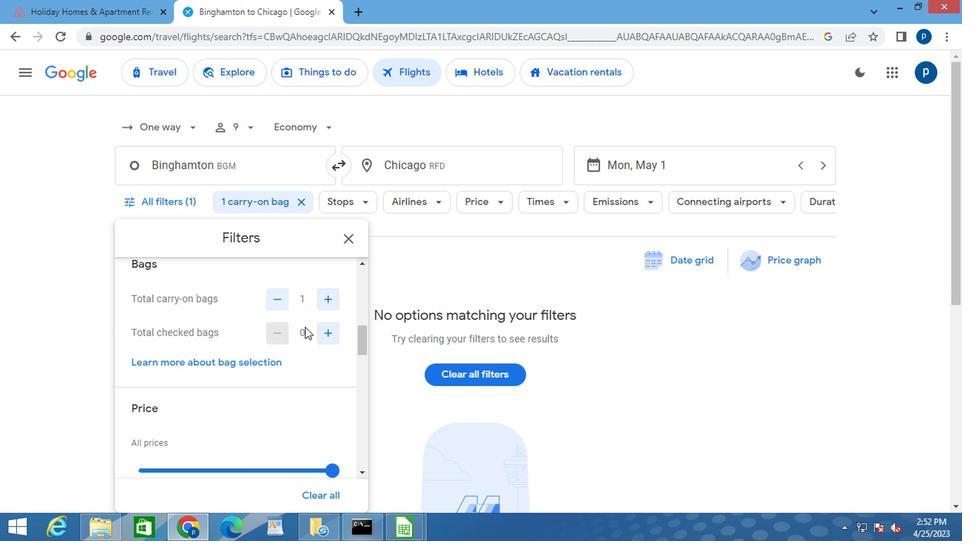 
Action: Mouse scrolled (285, 303) with delta (0, 0)
Screenshot: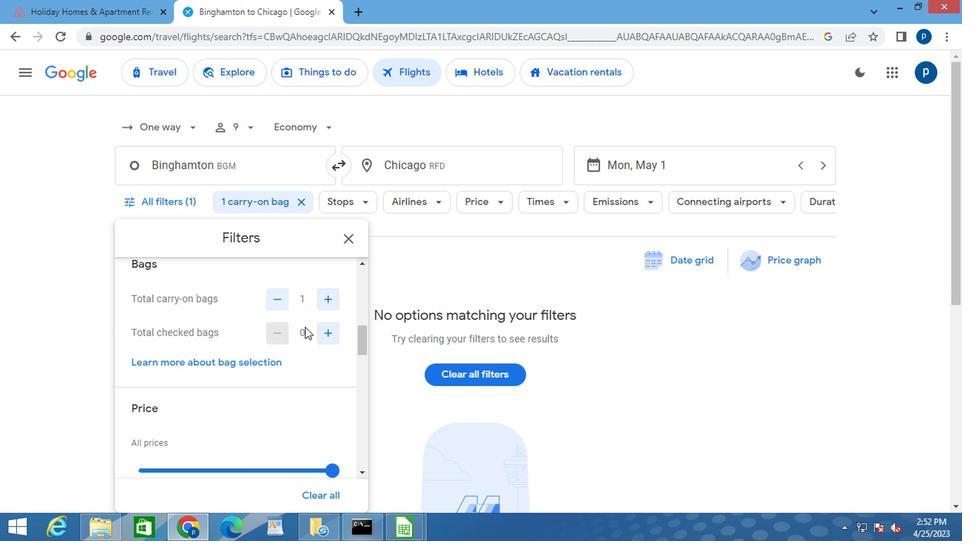 
Action: Mouse moved to (308, 304)
Screenshot: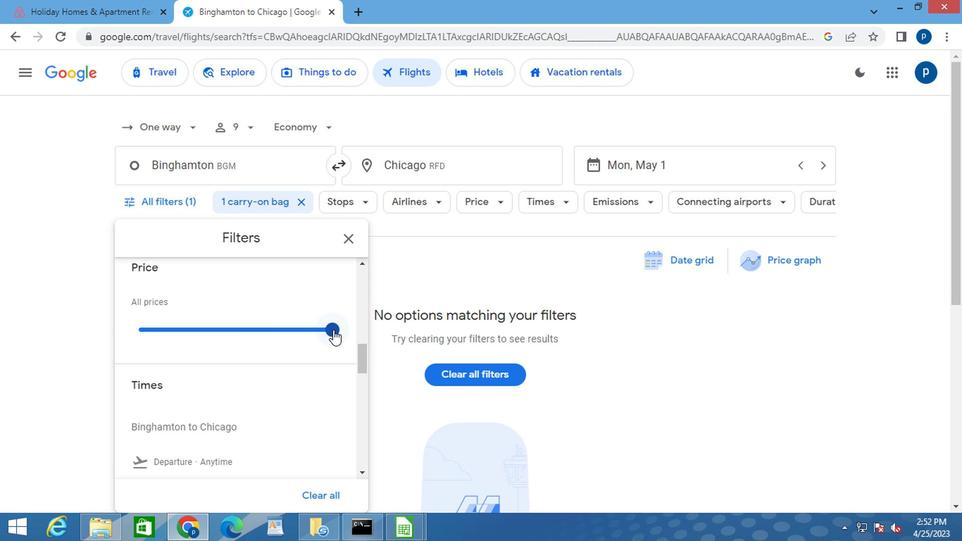 
Action: Mouse pressed left at (308, 304)
Screenshot: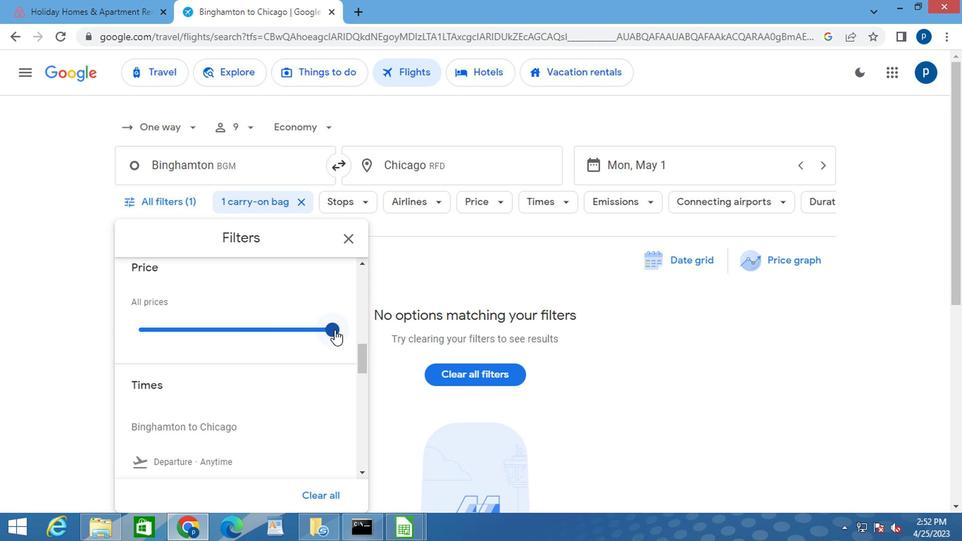 
Action: Mouse moved to (237, 352)
Screenshot: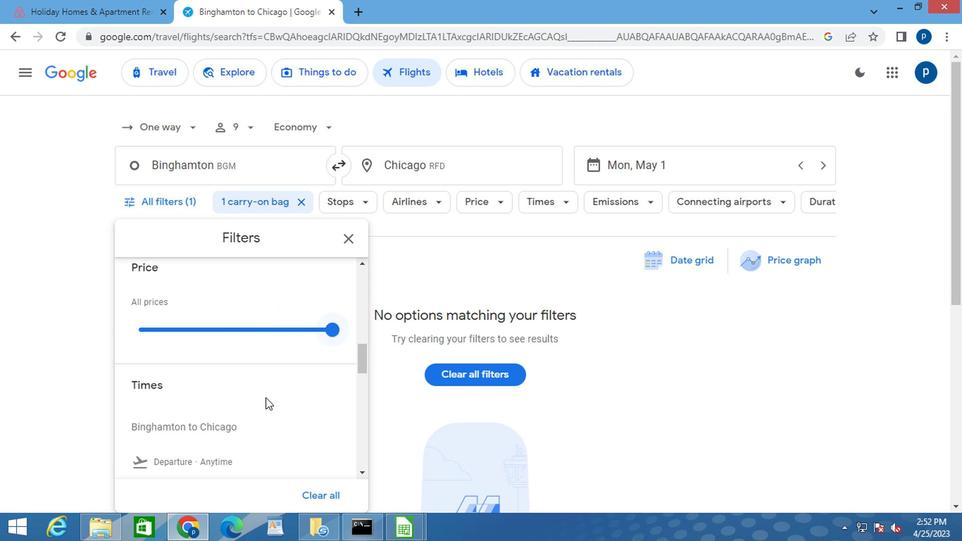 
Action: Mouse scrolled (237, 351) with delta (0, 0)
Screenshot: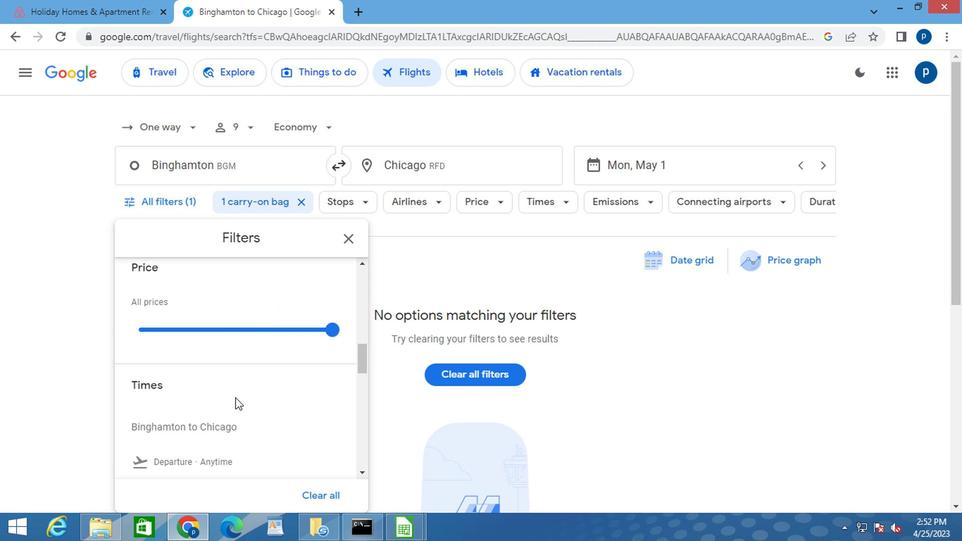 
Action: Mouse scrolled (237, 351) with delta (0, 0)
Screenshot: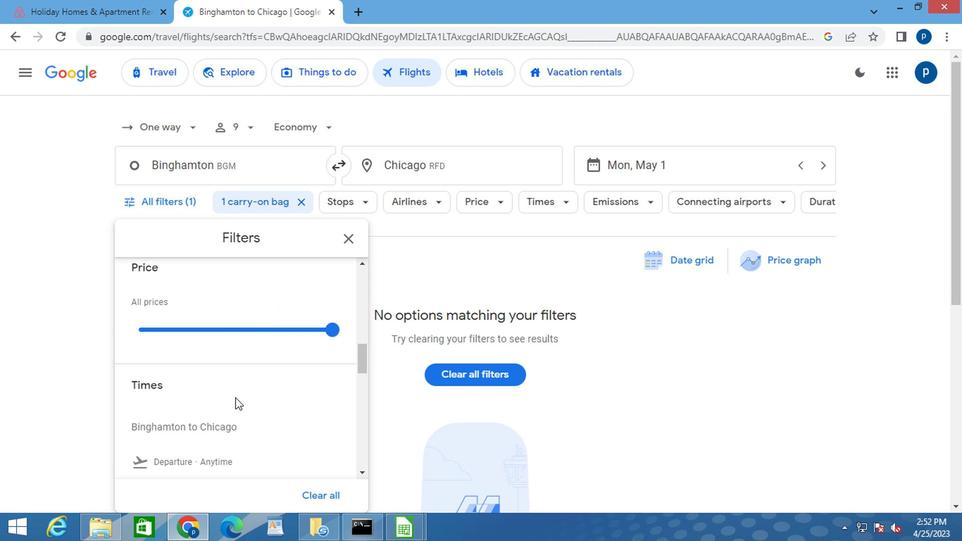 
Action: Mouse moved to (171, 316)
Screenshot: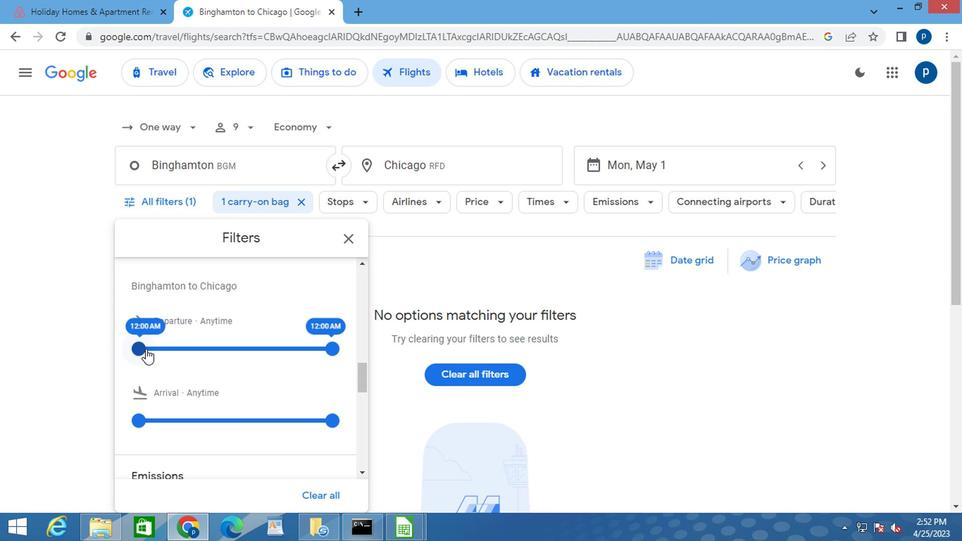 
Action: Mouse pressed left at (171, 316)
Screenshot: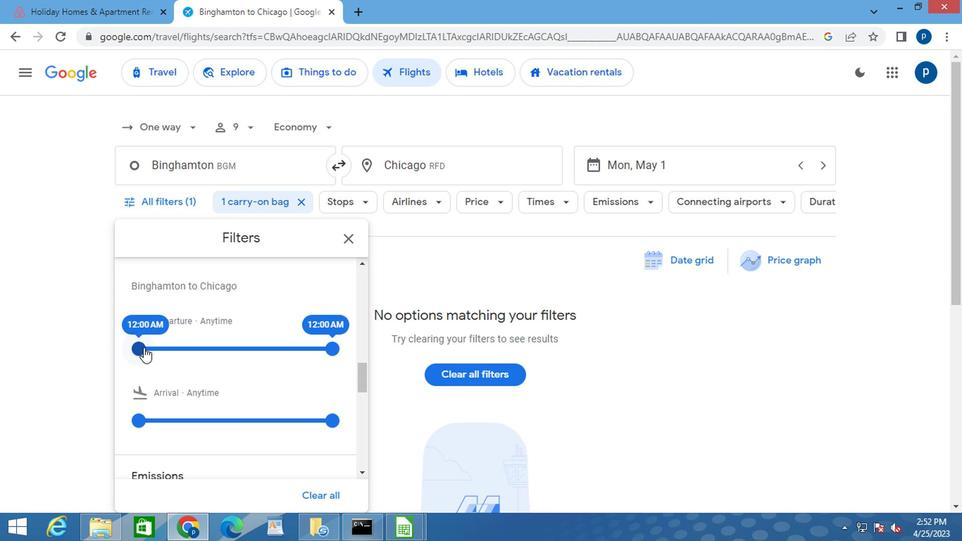 
Action: Mouse moved to (201, 316)
Screenshot: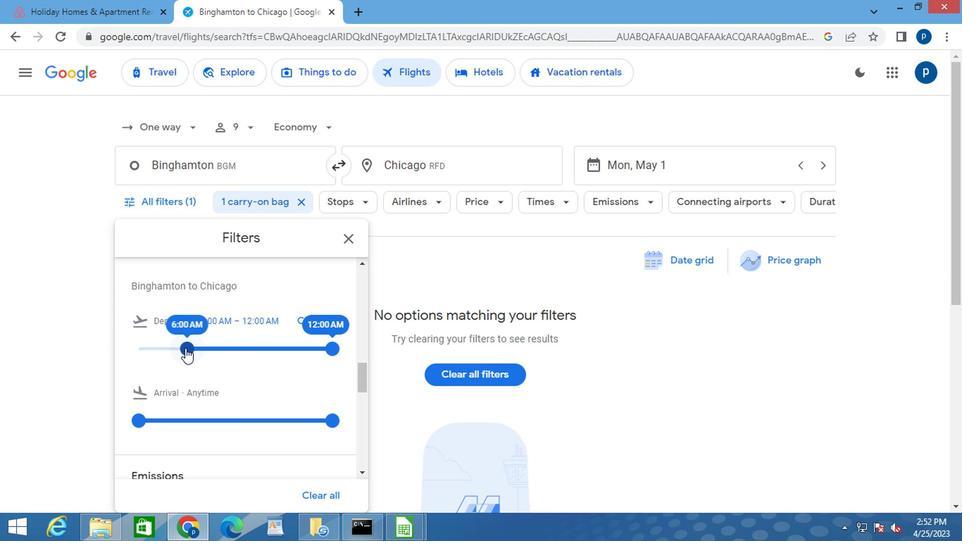 
Action: Mouse pressed left at (201, 316)
Screenshot: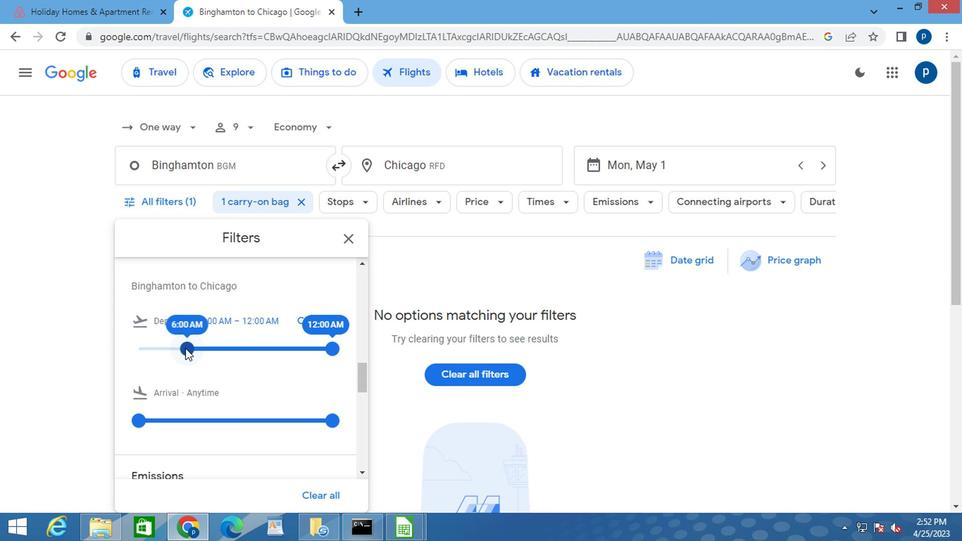 
Action: Mouse moved to (306, 315)
Screenshot: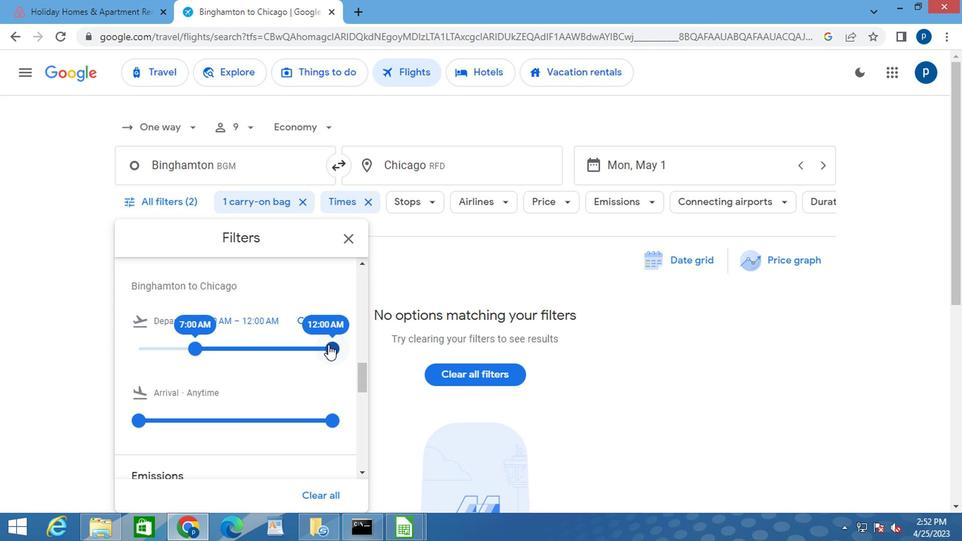 
Action: Mouse pressed left at (306, 315)
Screenshot: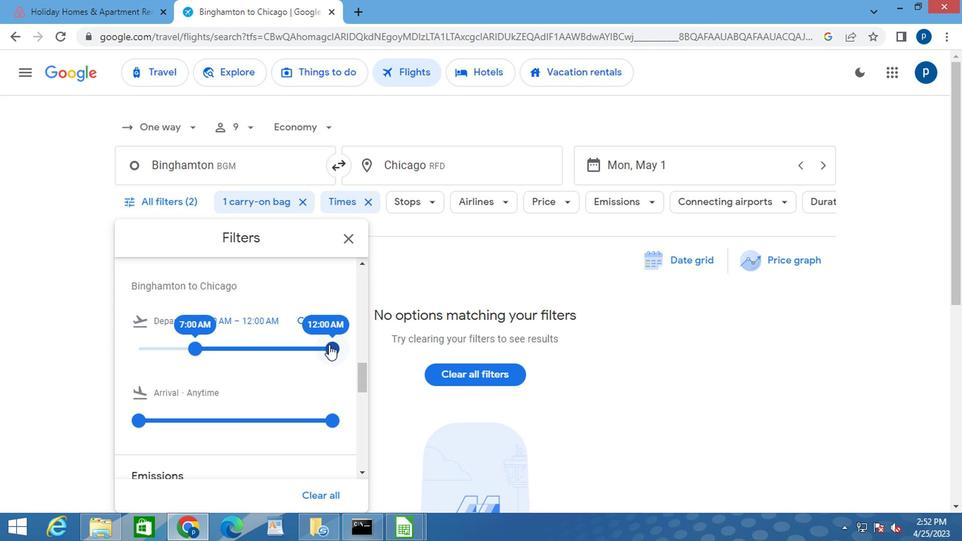 
Action: Mouse moved to (316, 238)
Screenshot: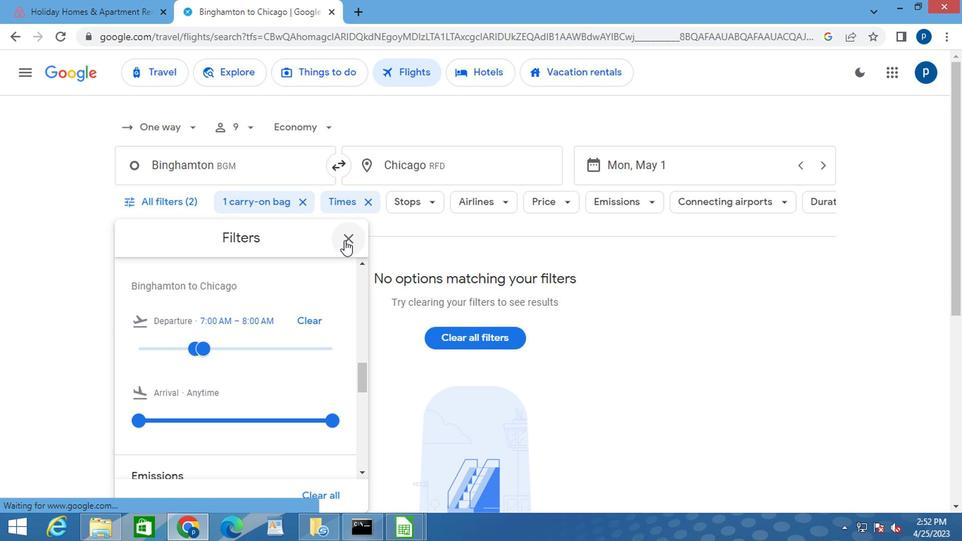 
Action: Mouse pressed left at (316, 238)
Screenshot: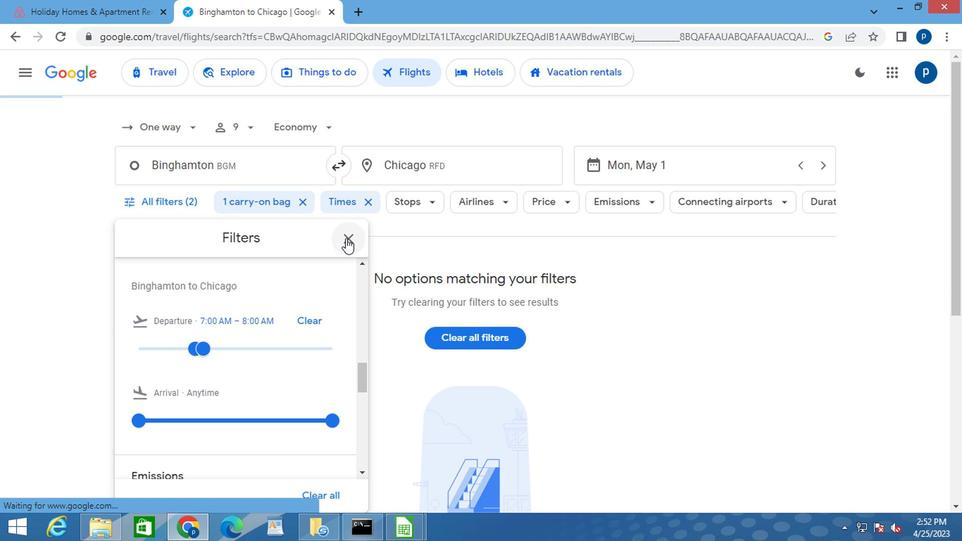 
